 Task: Find out the meaning of "Underwriter" in the real estate glossary.
Action: Mouse moved to (555, 230)
Screenshot: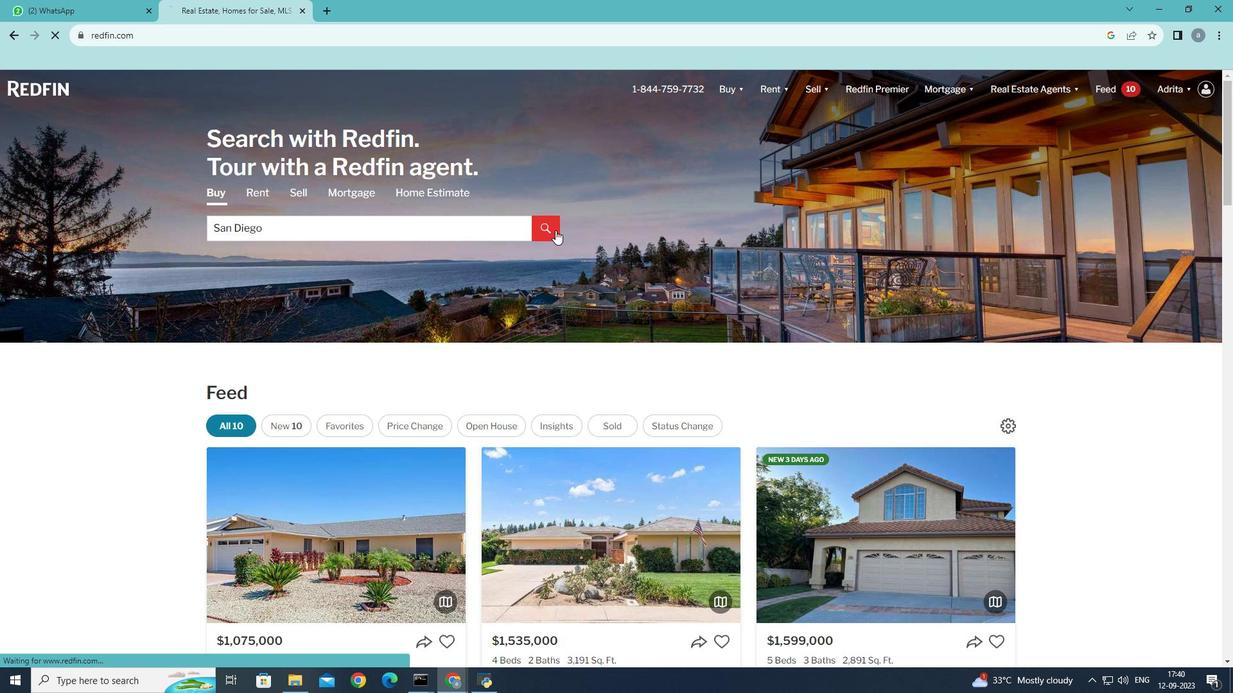 
Action: Mouse pressed left at (555, 230)
Screenshot: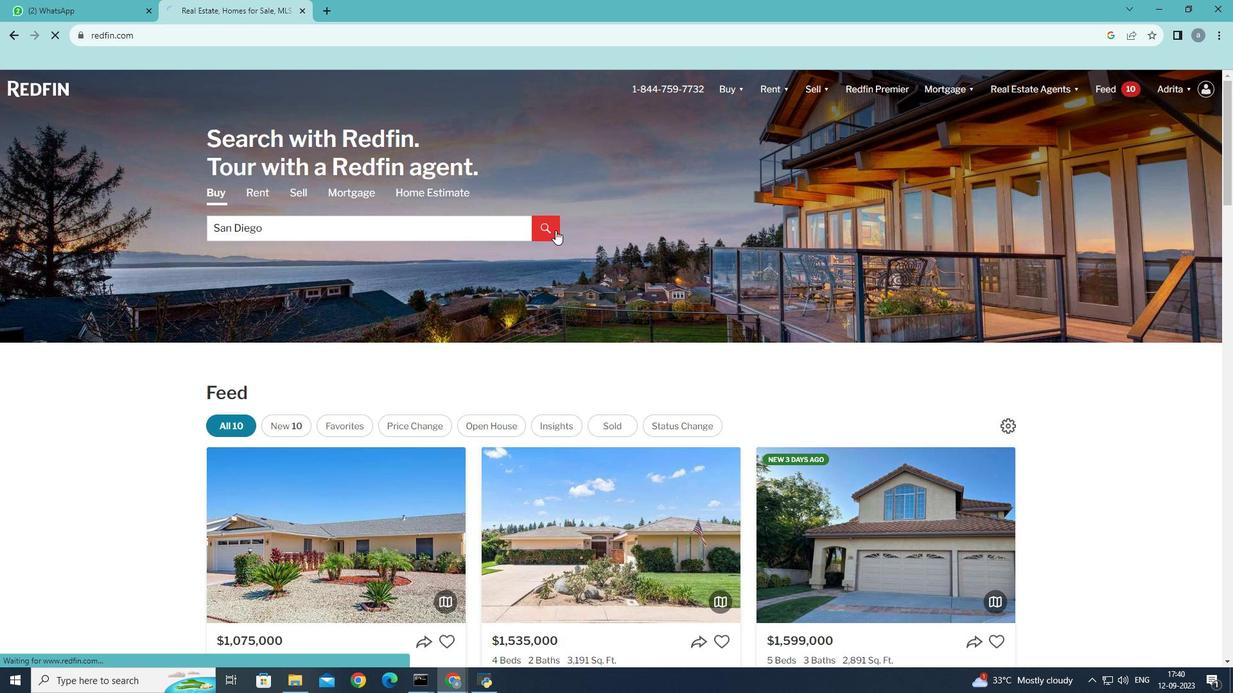 
Action: Mouse moved to (790, 182)
Screenshot: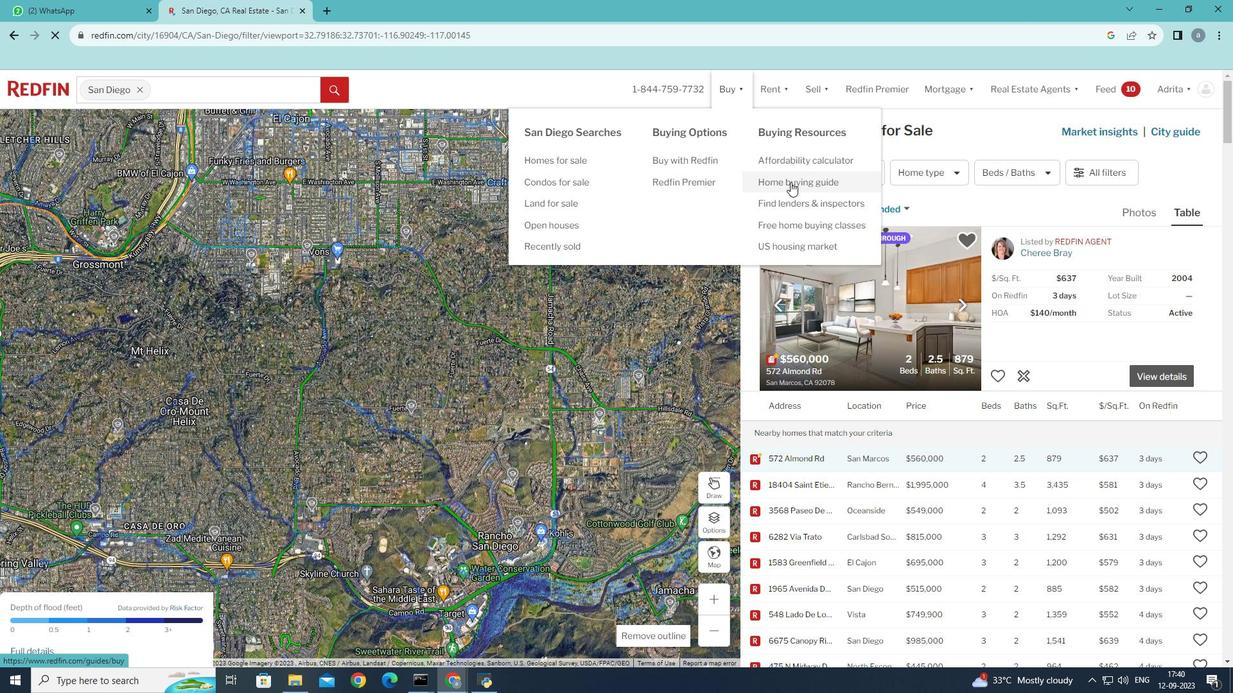 
Action: Mouse pressed left at (790, 182)
Screenshot: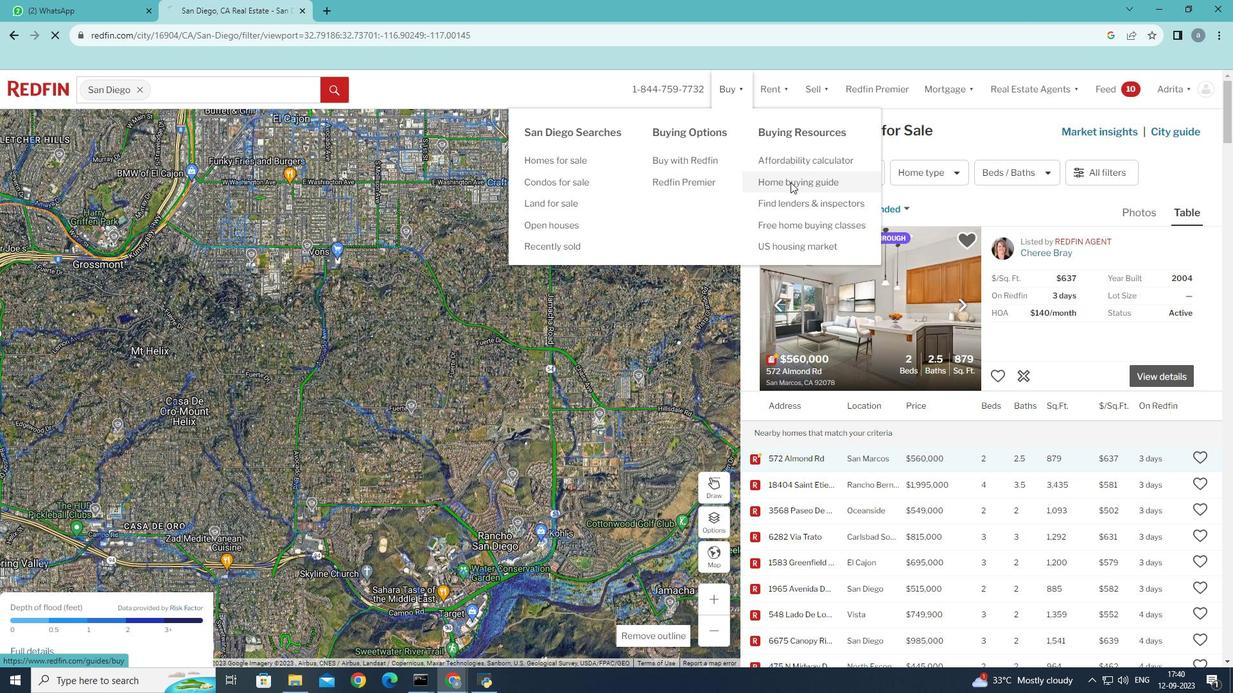 
Action: Mouse moved to (562, 289)
Screenshot: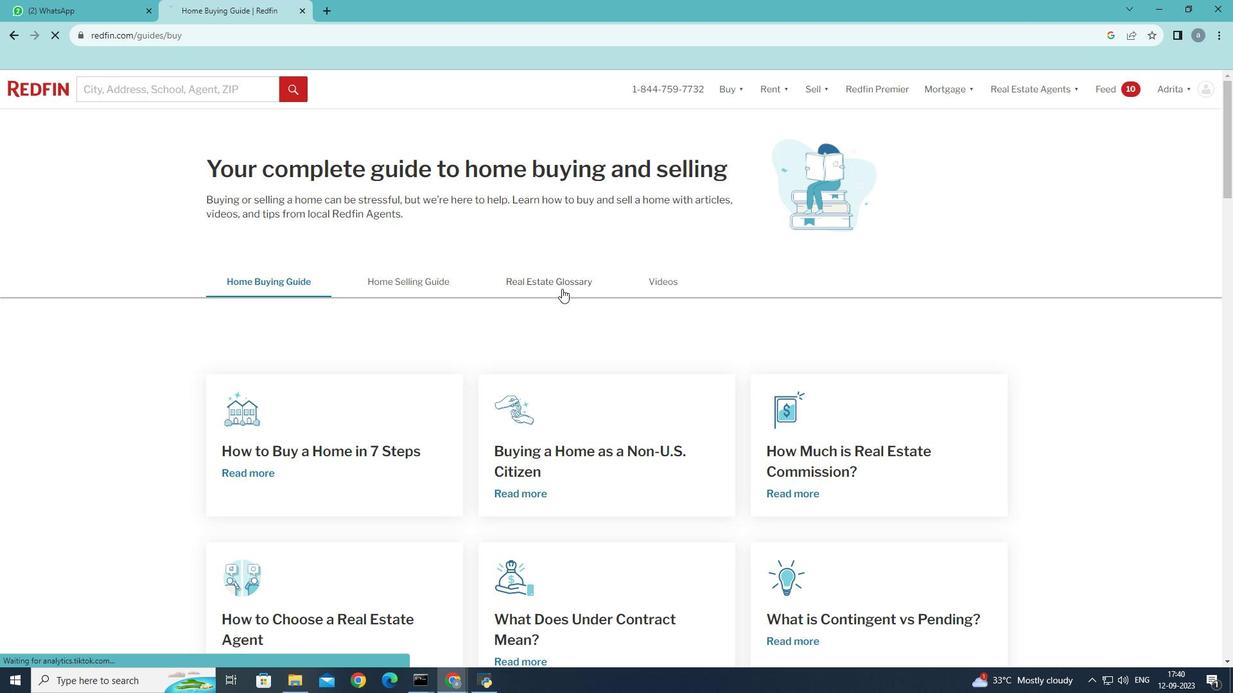 
Action: Mouse pressed left at (562, 289)
Screenshot: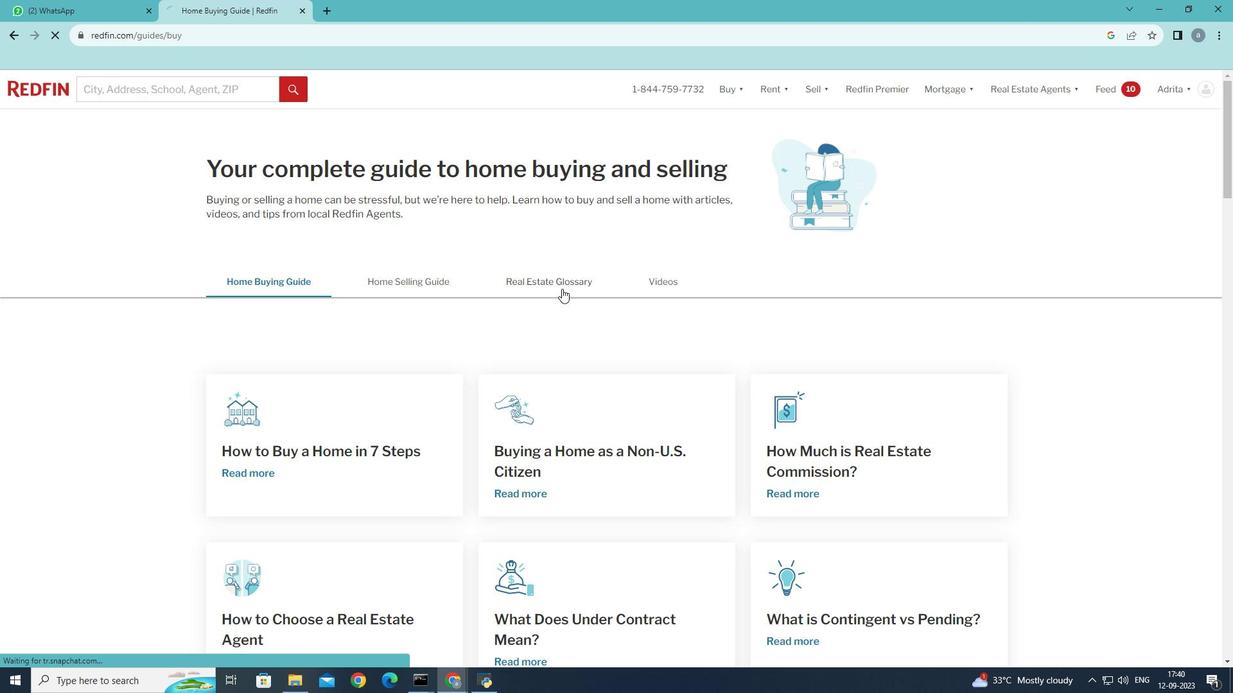 
Action: Mouse moved to (499, 591)
Screenshot: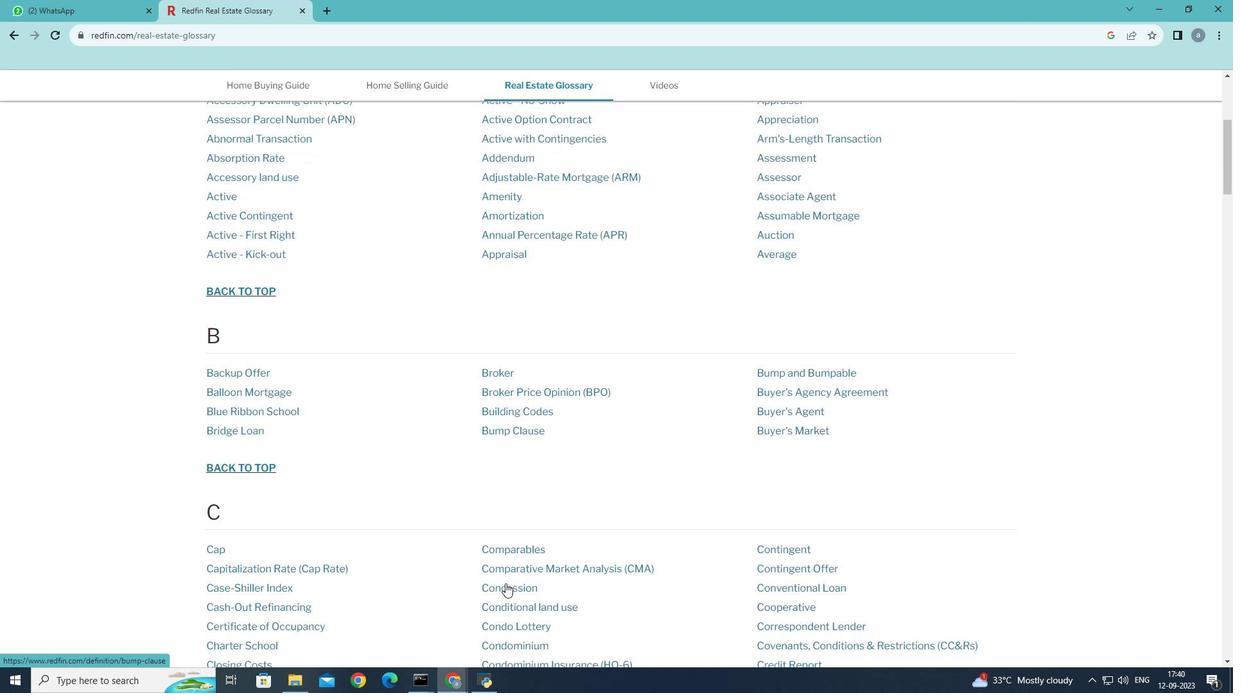 
Action: Mouse scrolled (499, 590) with delta (0, 0)
Screenshot: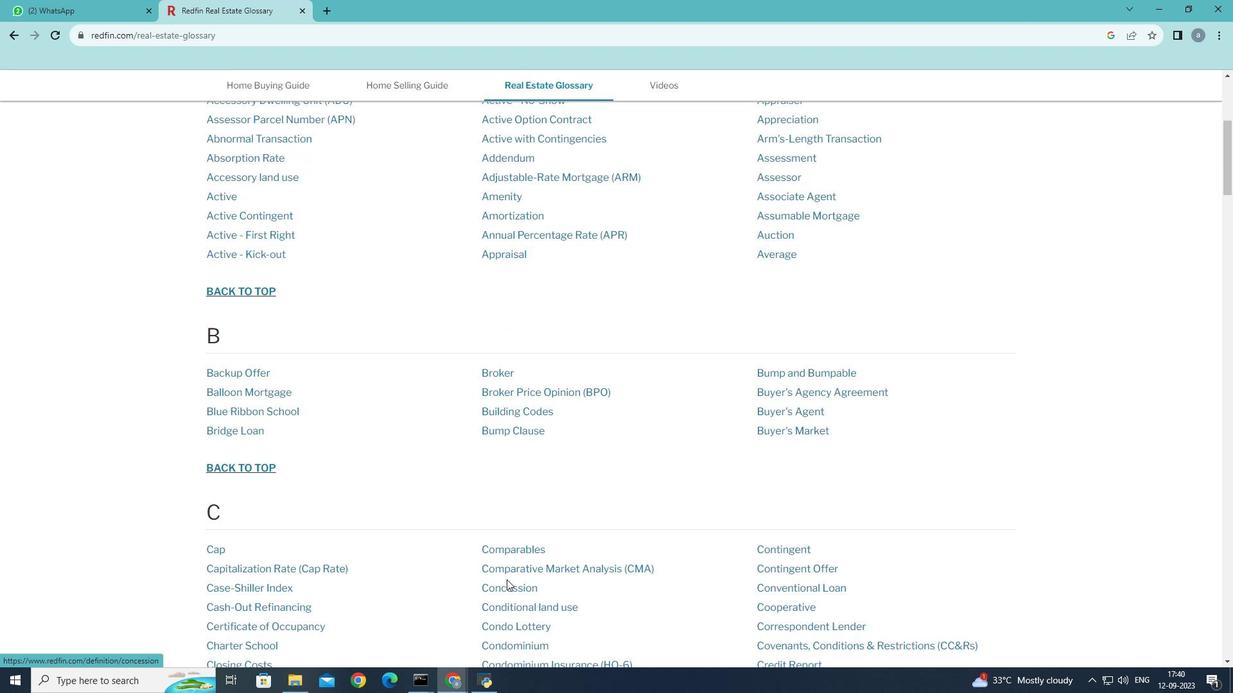 
Action: Mouse moved to (499, 591)
Screenshot: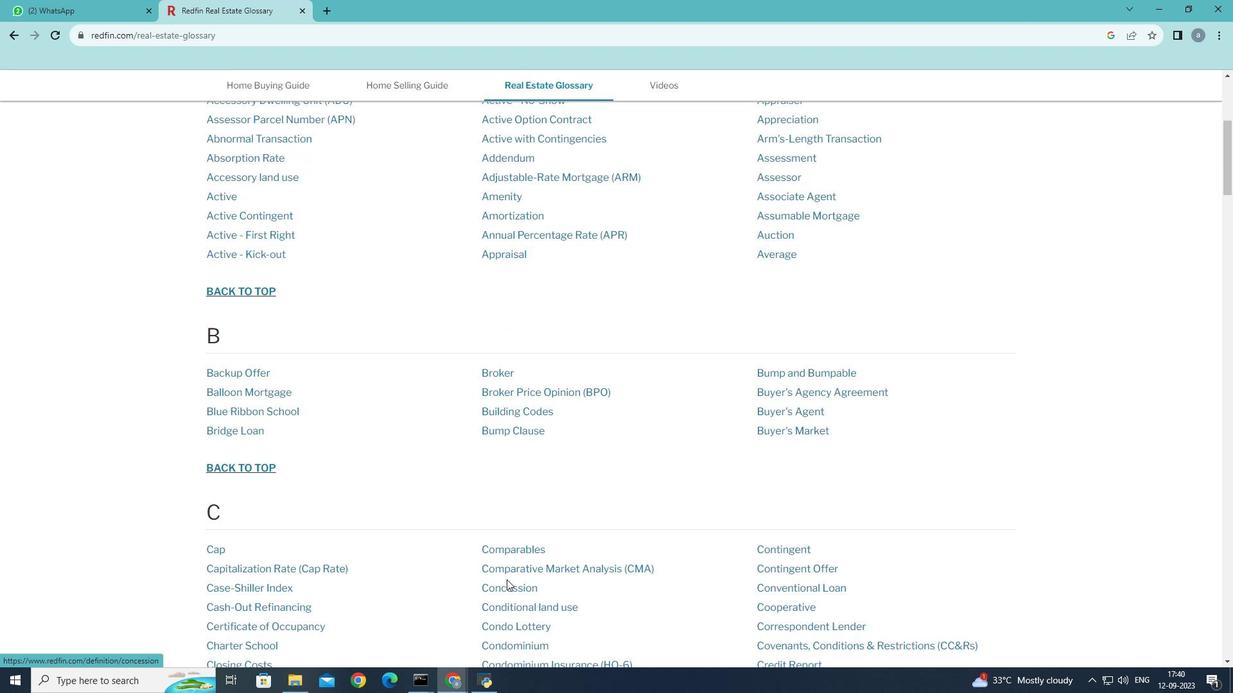 
Action: Mouse scrolled (499, 590) with delta (0, 0)
Screenshot: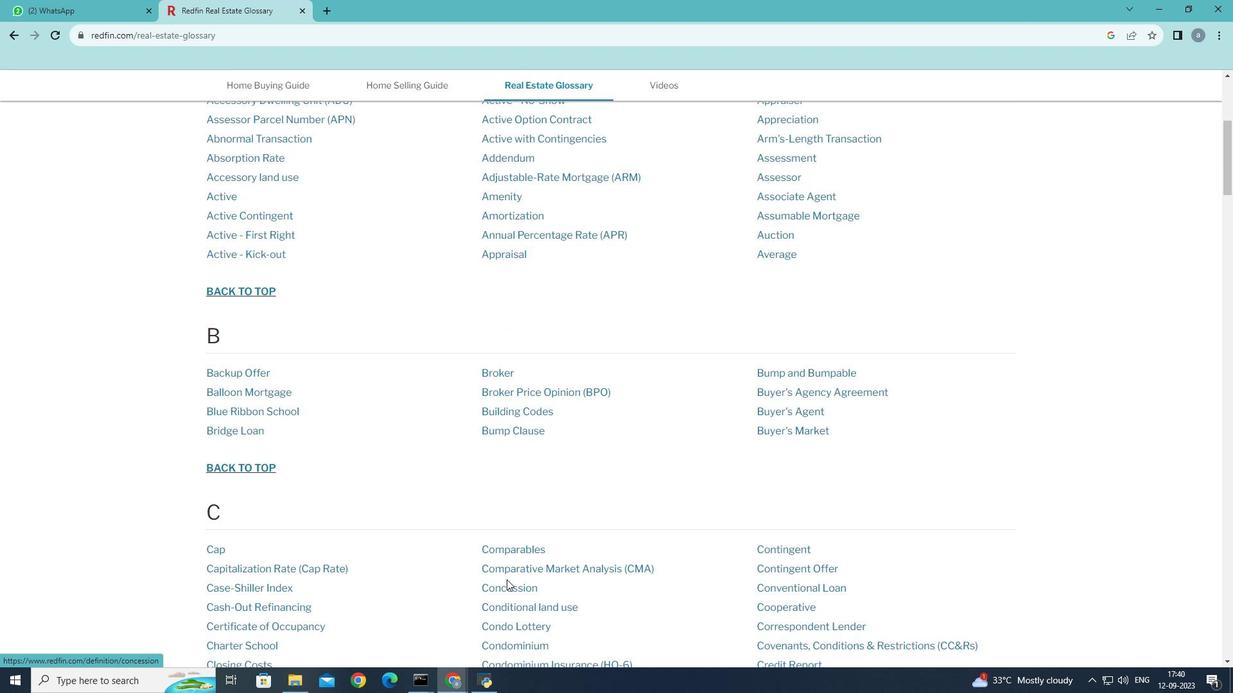 
Action: Mouse moved to (501, 590)
Screenshot: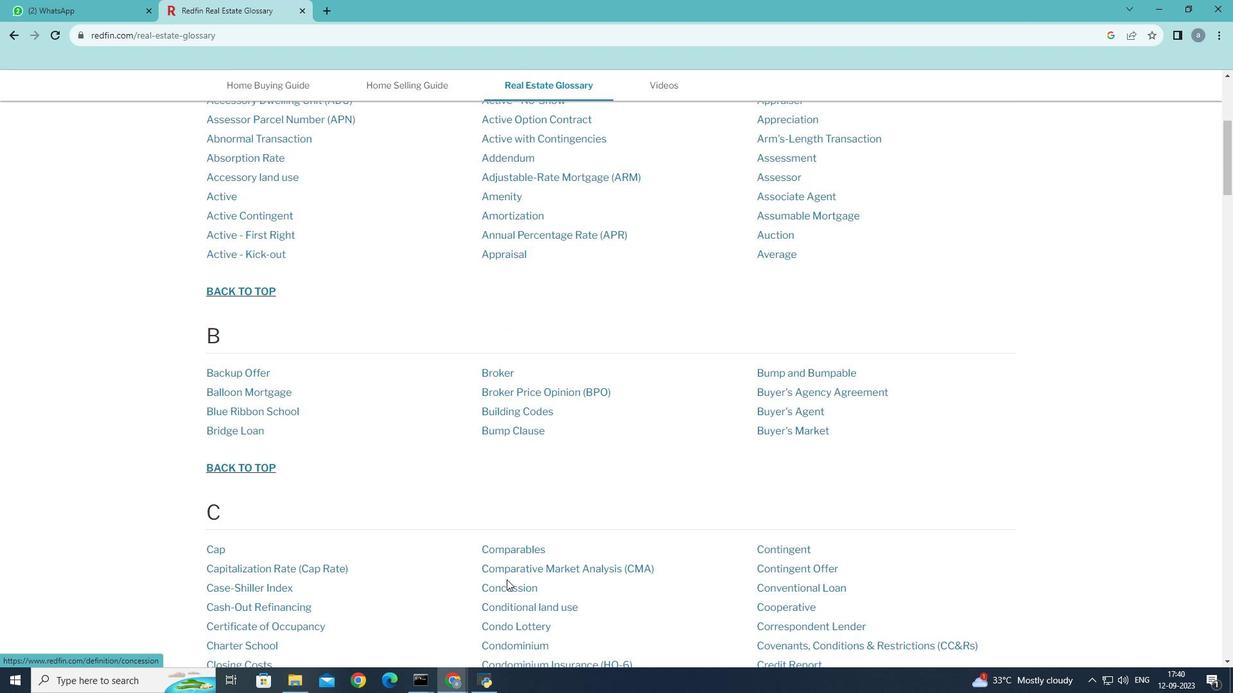 
Action: Mouse scrolled (501, 589) with delta (0, 0)
Screenshot: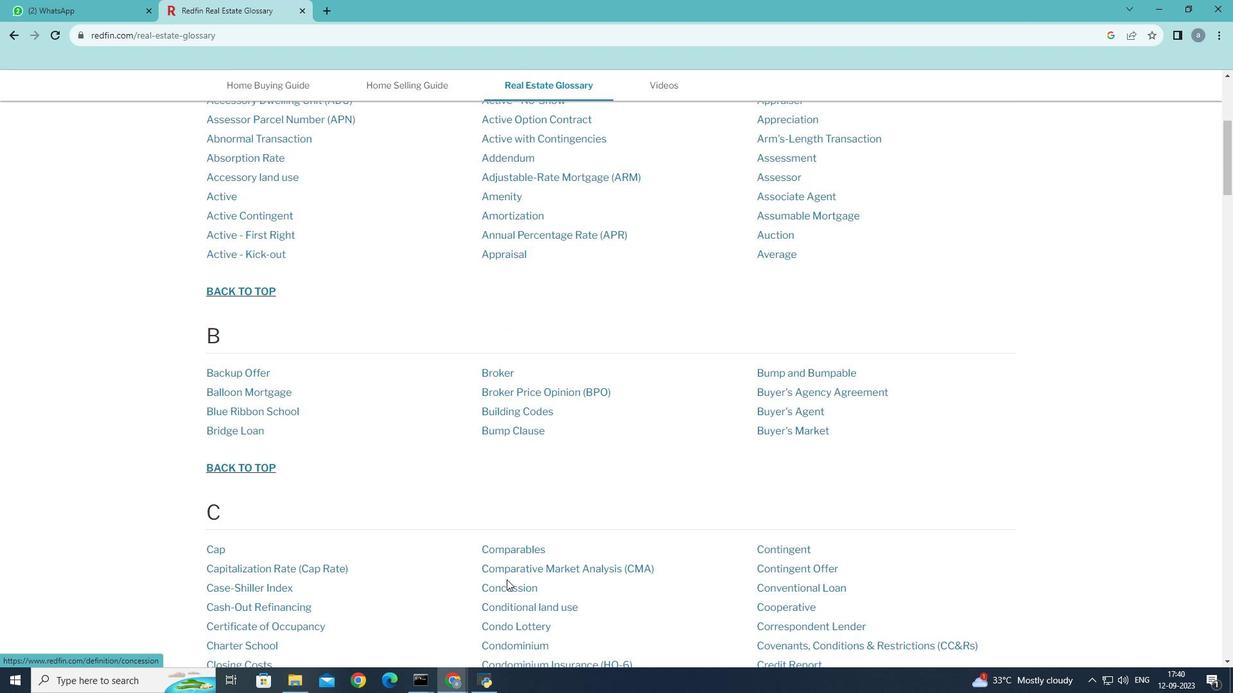 
Action: Mouse moved to (502, 589)
Screenshot: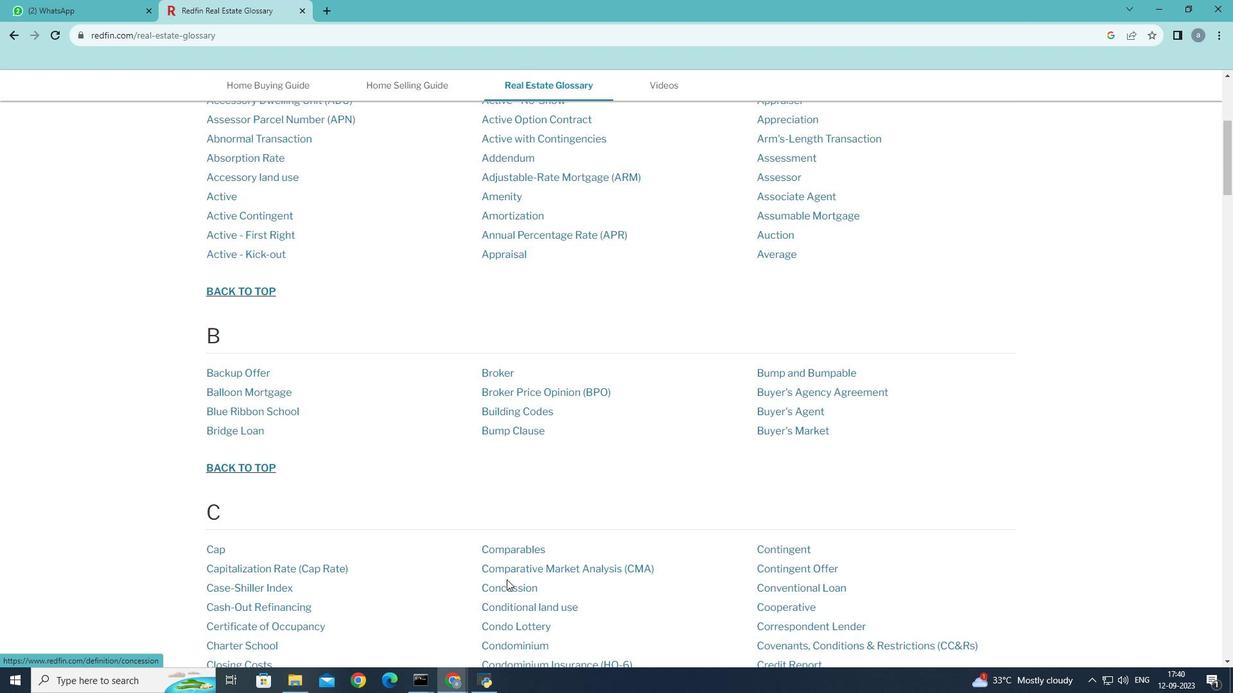 
Action: Mouse scrolled (502, 589) with delta (0, 0)
Screenshot: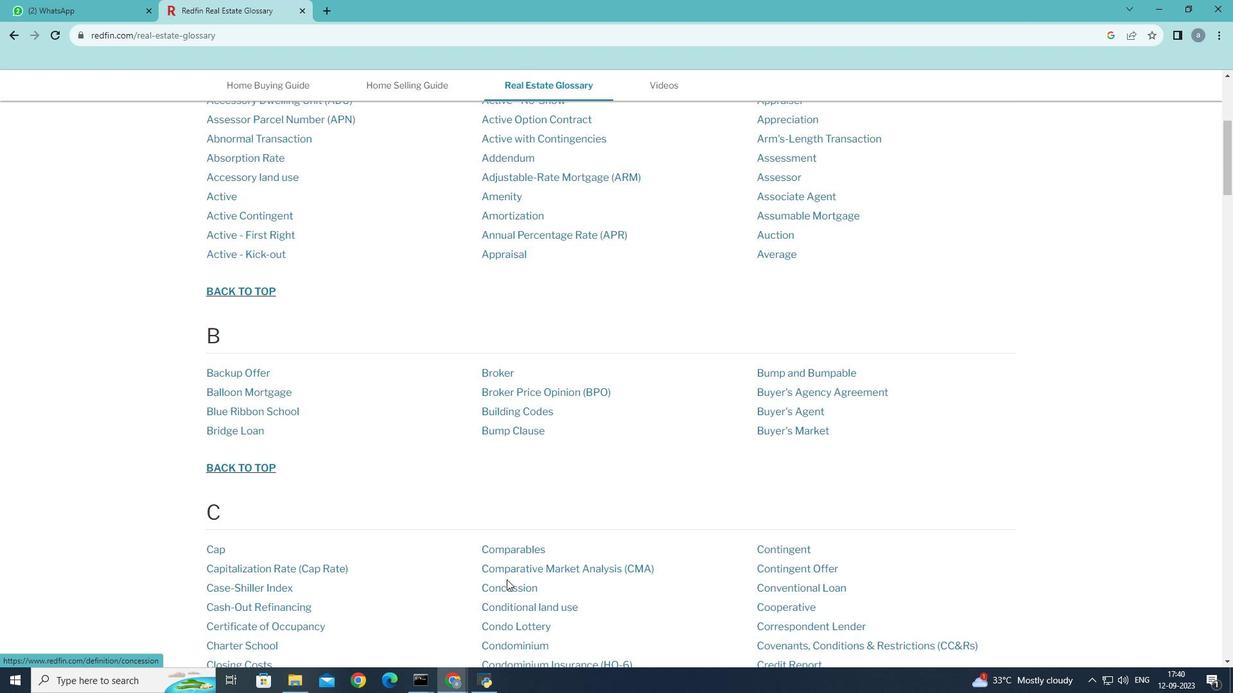 
Action: Mouse moved to (504, 586)
Screenshot: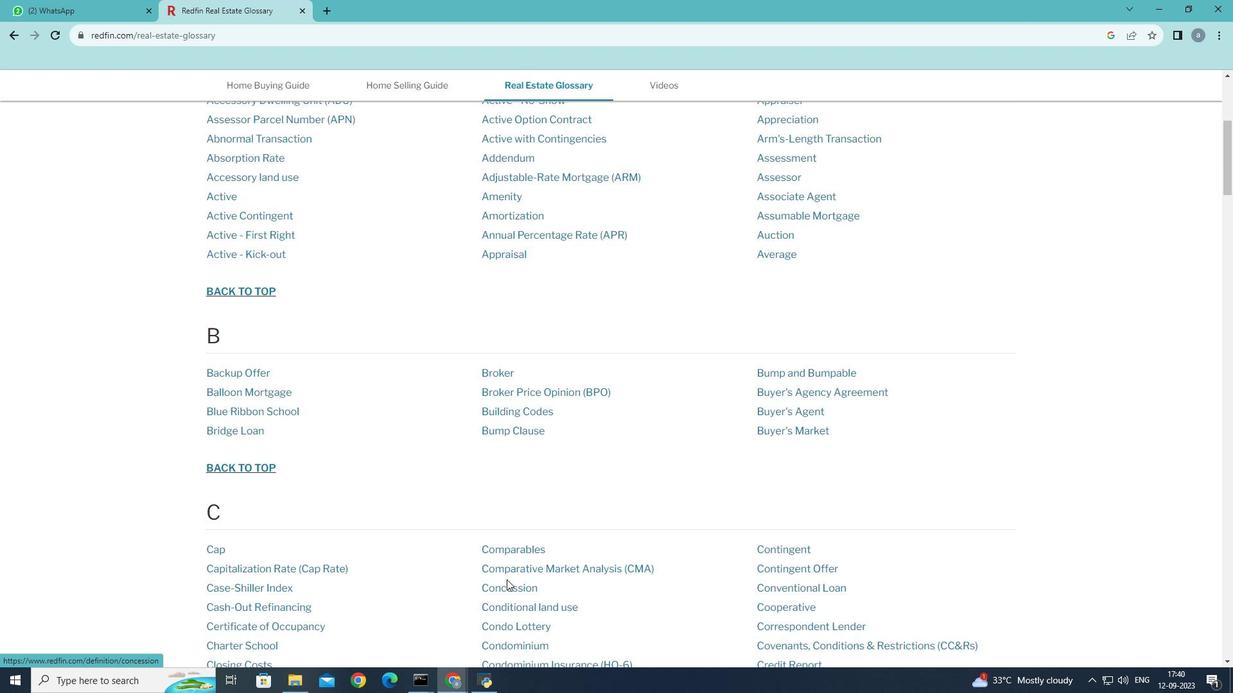 
Action: Mouse scrolled (504, 585) with delta (0, 0)
Screenshot: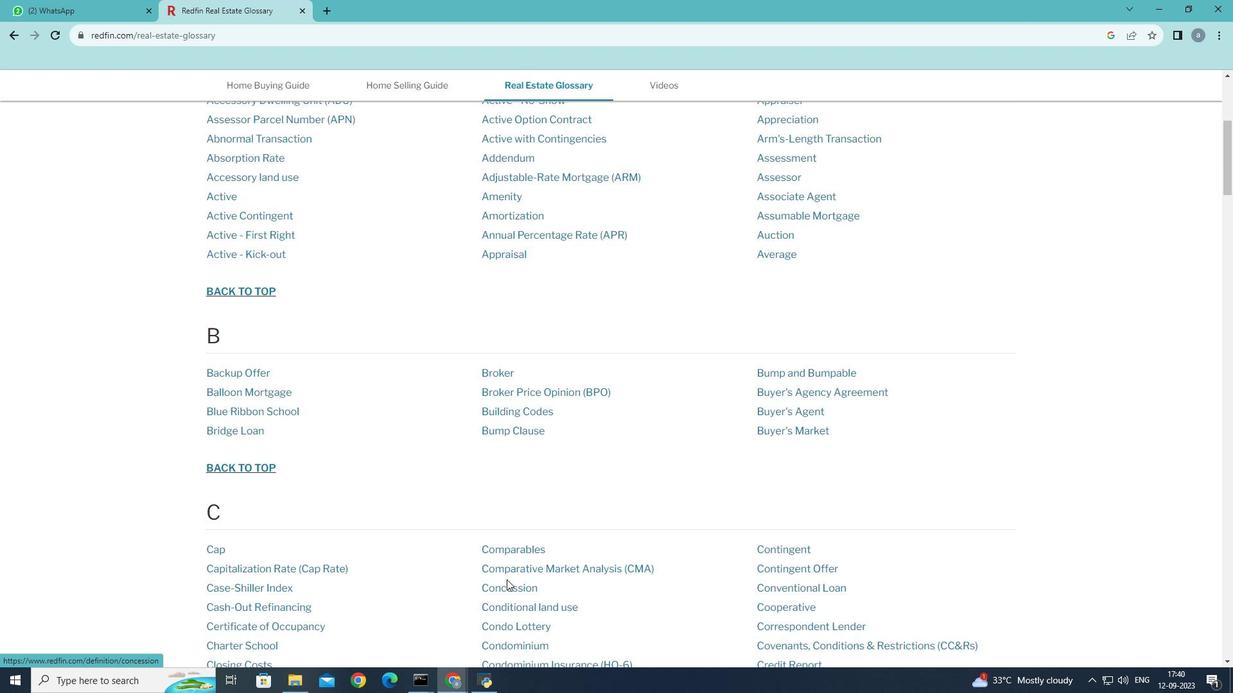 
Action: Mouse moved to (506, 580)
Screenshot: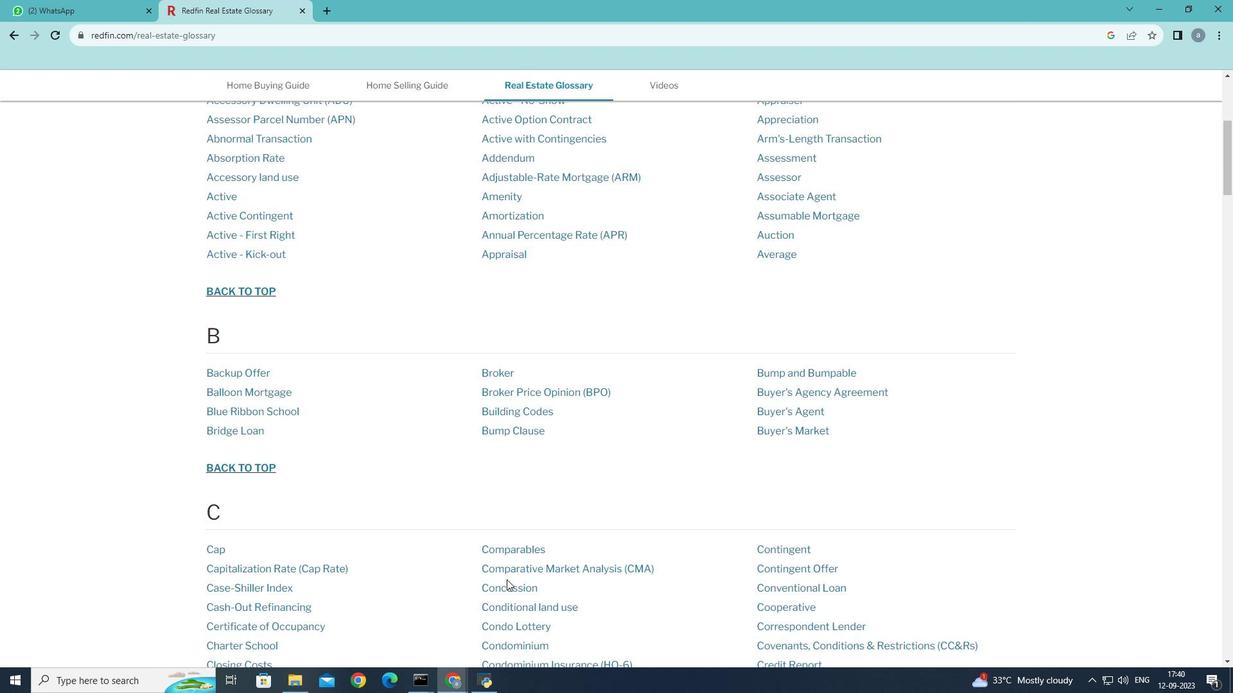 
Action: Mouse scrolled (506, 579) with delta (0, 0)
Screenshot: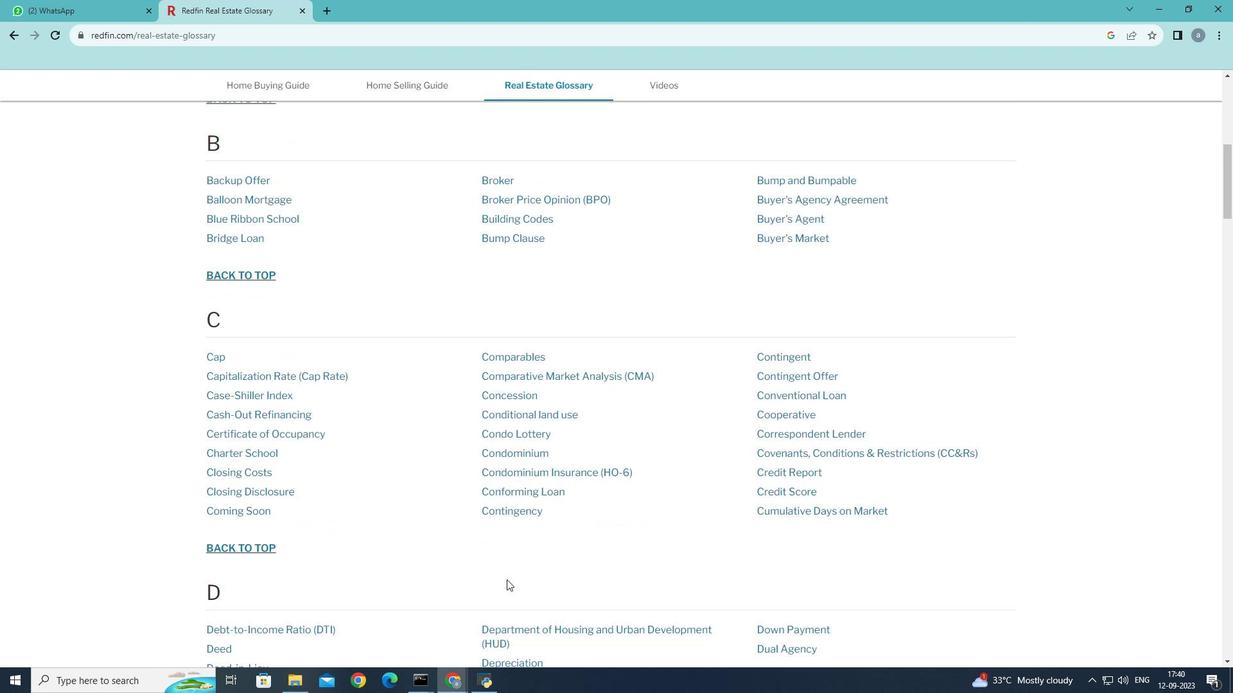
Action: Mouse scrolled (506, 579) with delta (0, 0)
Screenshot: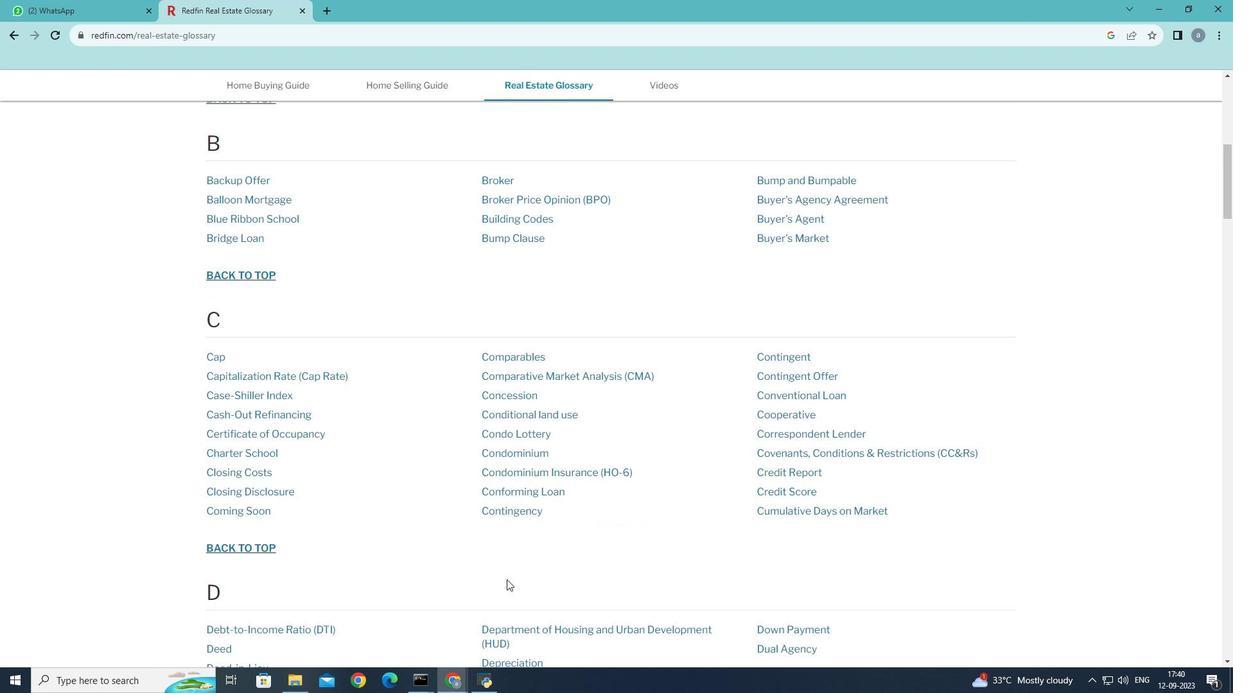 
Action: Mouse scrolled (506, 579) with delta (0, 0)
Screenshot: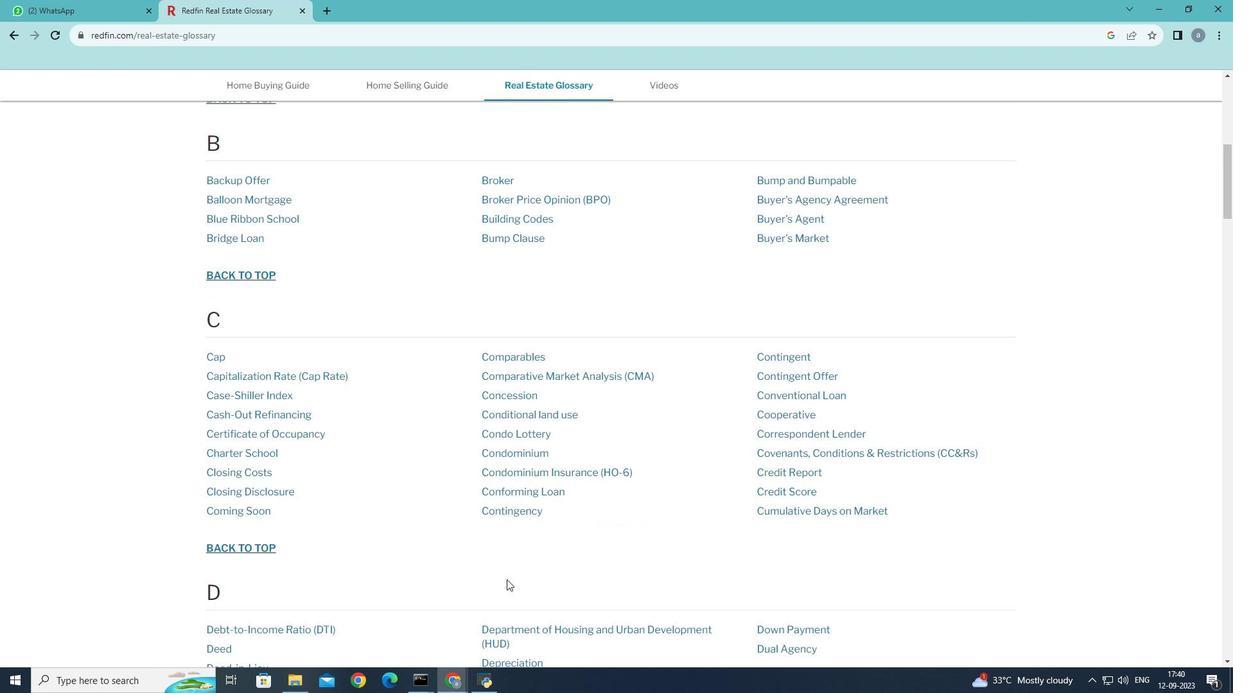 
Action: Mouse moved to (504, 578)
Screenshot: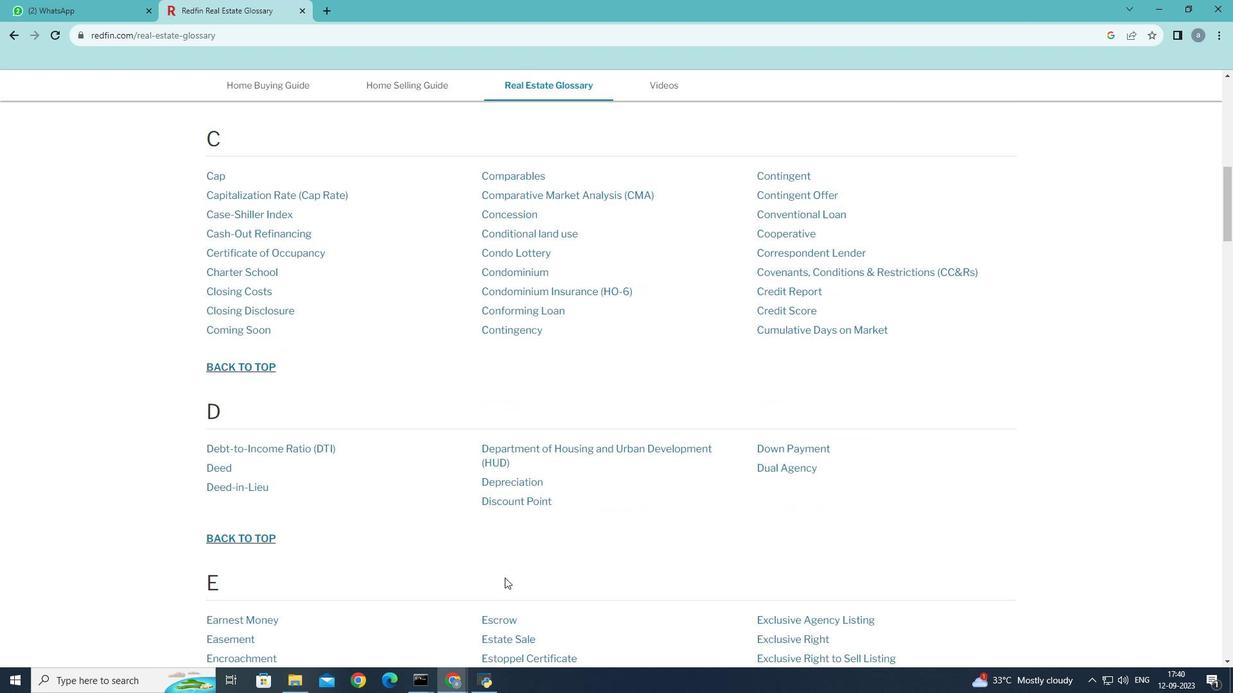 
Action: Mouse scrolled (504, 577) with delta (0, 0)
Screenshot: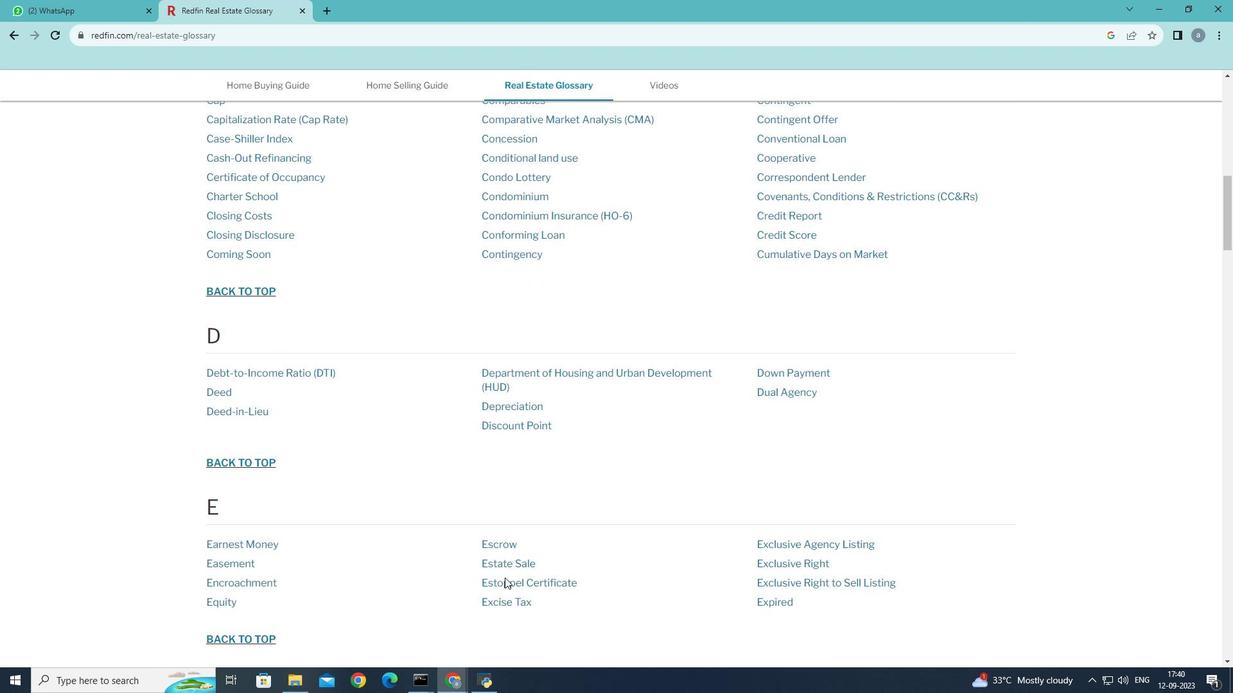 
Action: Mouse scrolled (504, 577) with delta (0, 0)
Screenshot: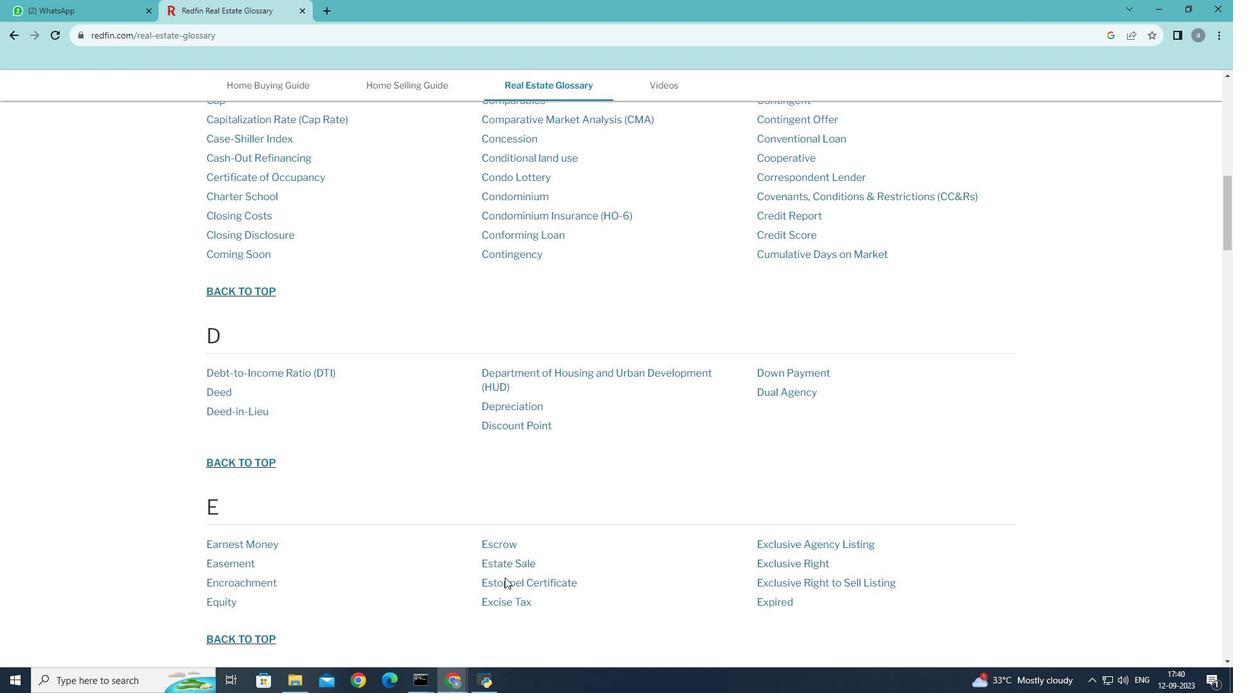 
Action: Mouse scrolled (504, 577) with delta (0, 0)
Screenshot: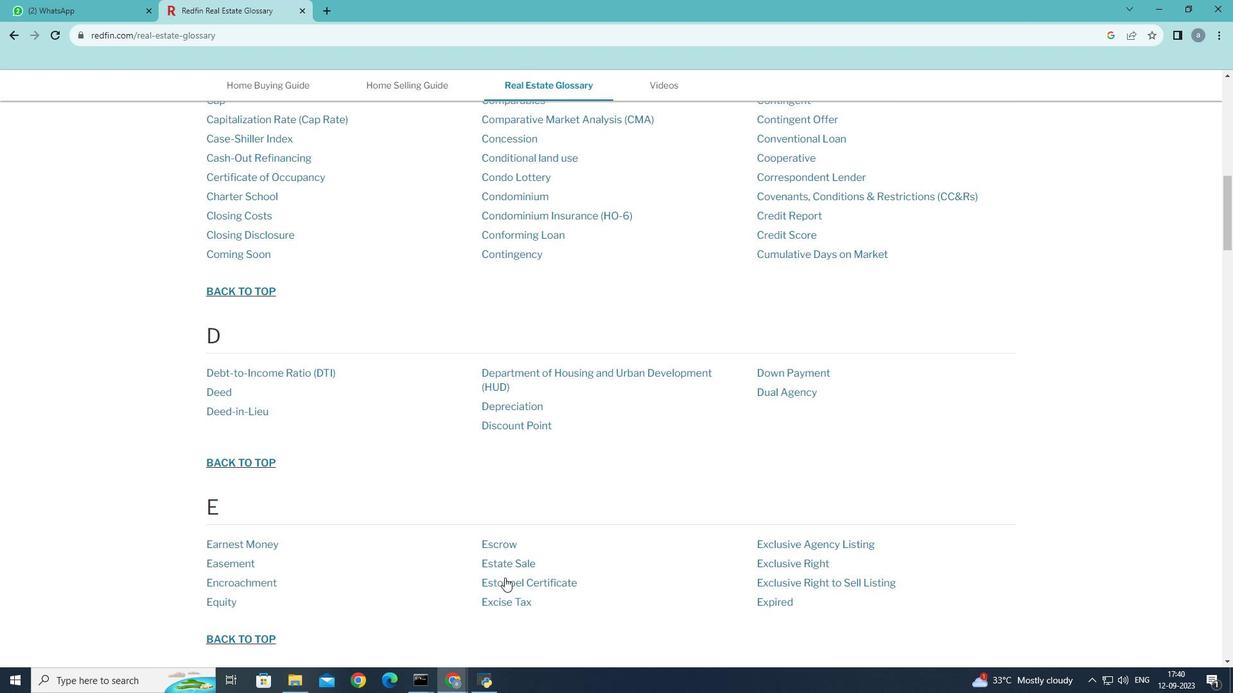
Action: Mouse scrolled (504, 577) with delta (0, 0)
Screenshot: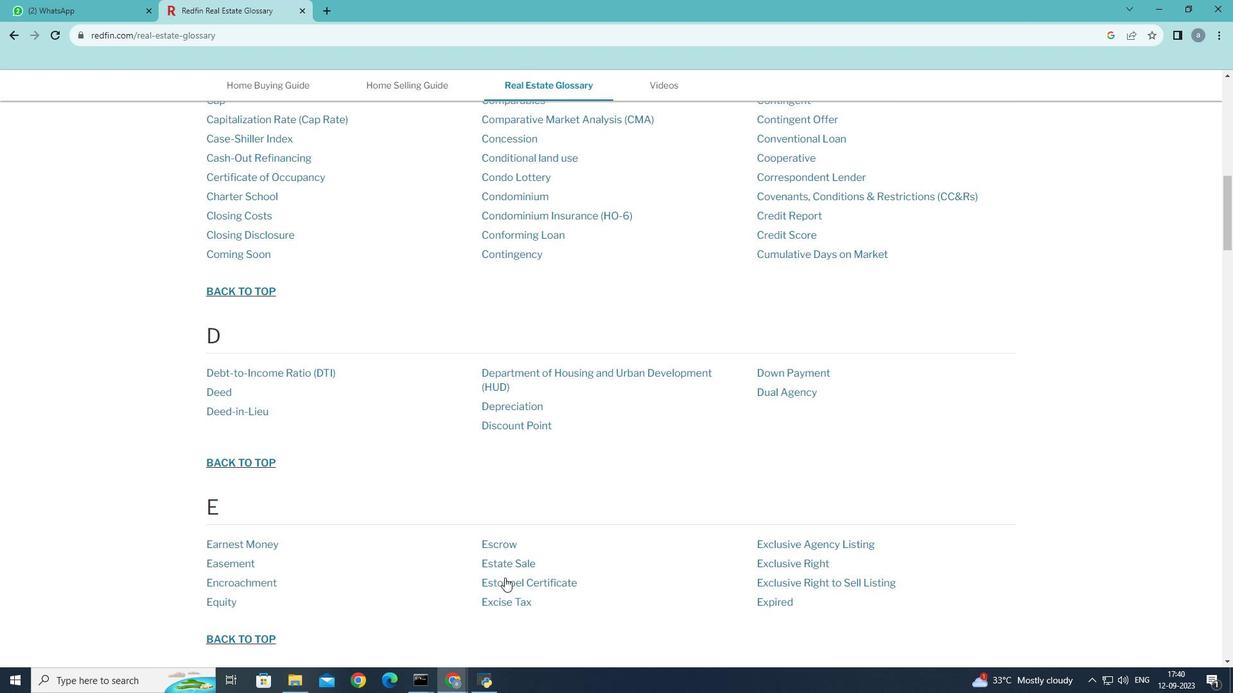
Action: Mouse scrolled (504, 577) with delta (0, 0)
Screenshot: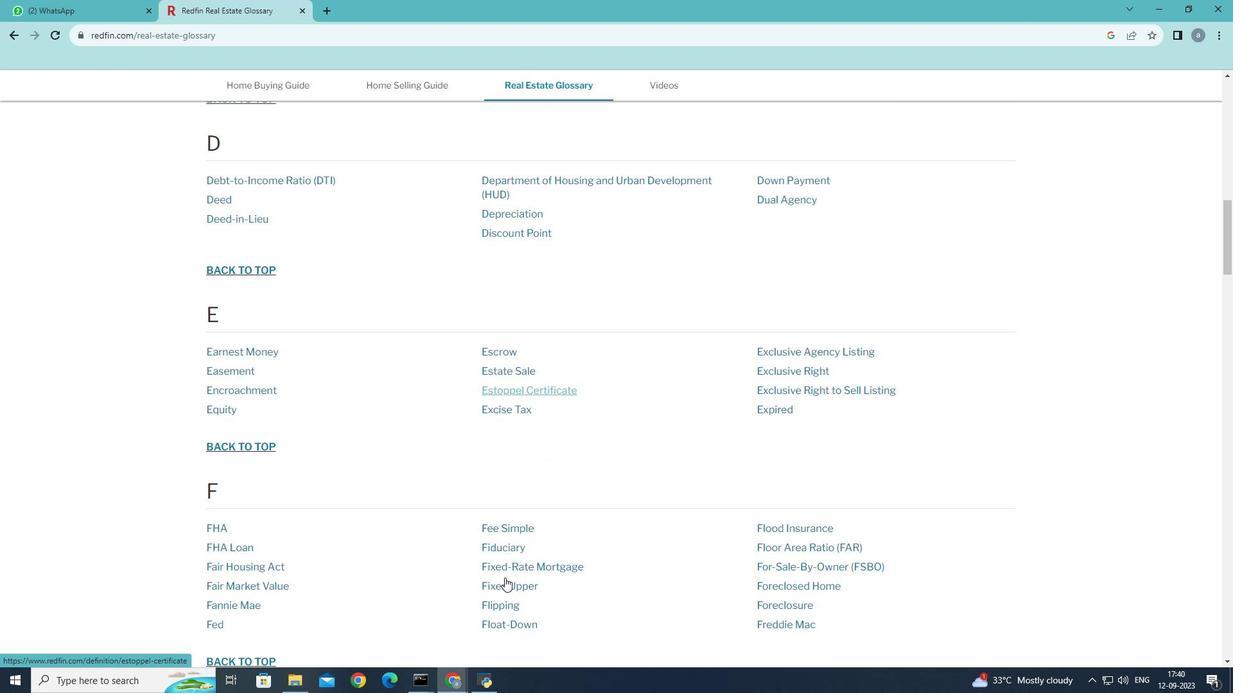 
Action: Mouse scrolled (504, 577) with delta (0, 0)
Screenshot: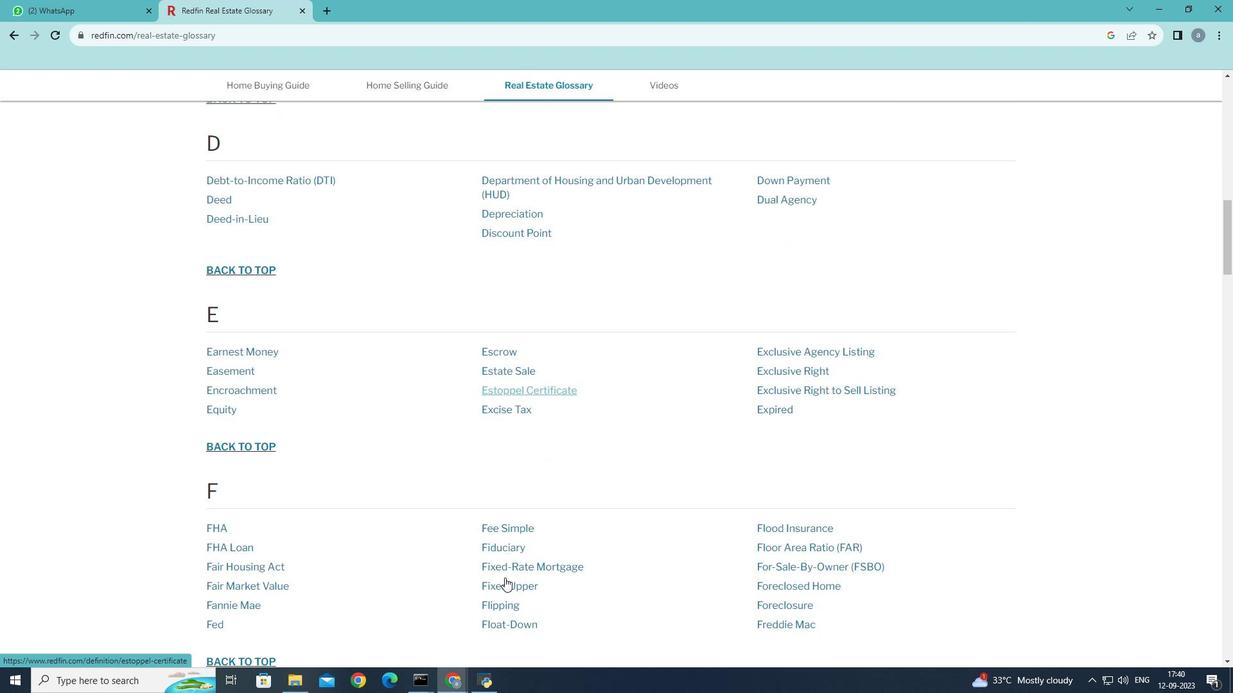 
Action: Mouse scrolled (504, 577) with delta (0, 0)
Screenshot: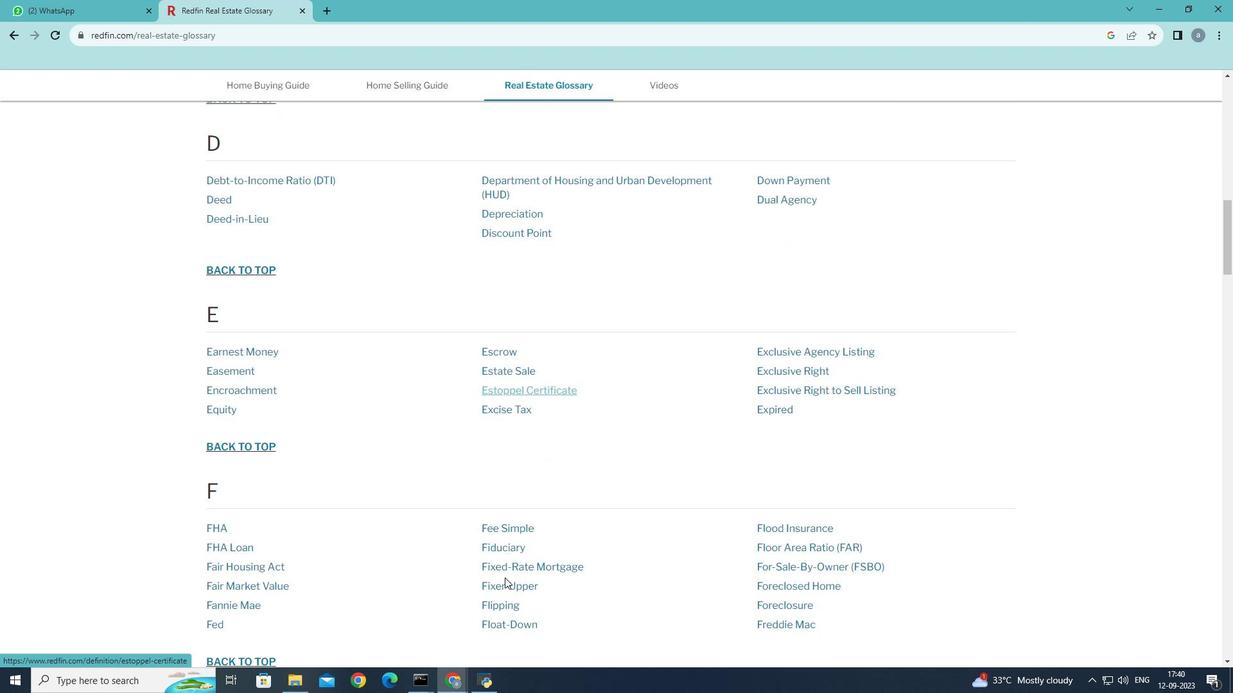 
Action: Mouse scrolled (504, 577) with delta (0, 0)
Screenshot: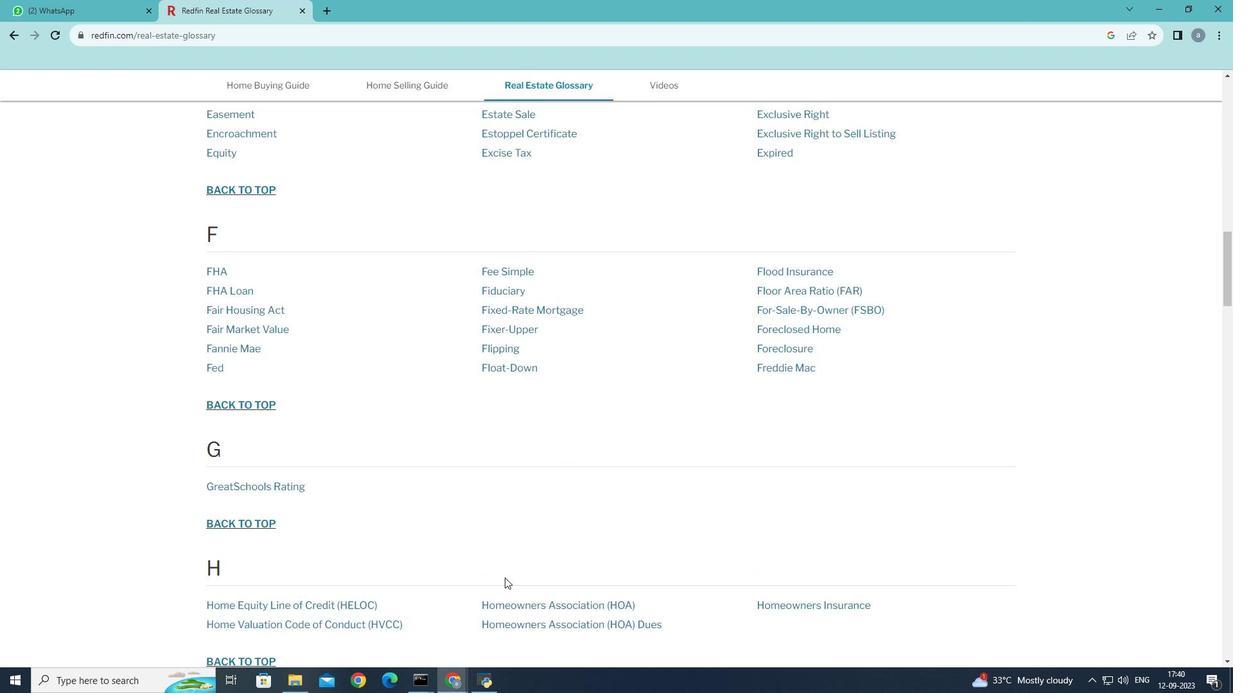 
Action: Mouse scrolled (504, 577) with delta (0, 0)
Screenshot: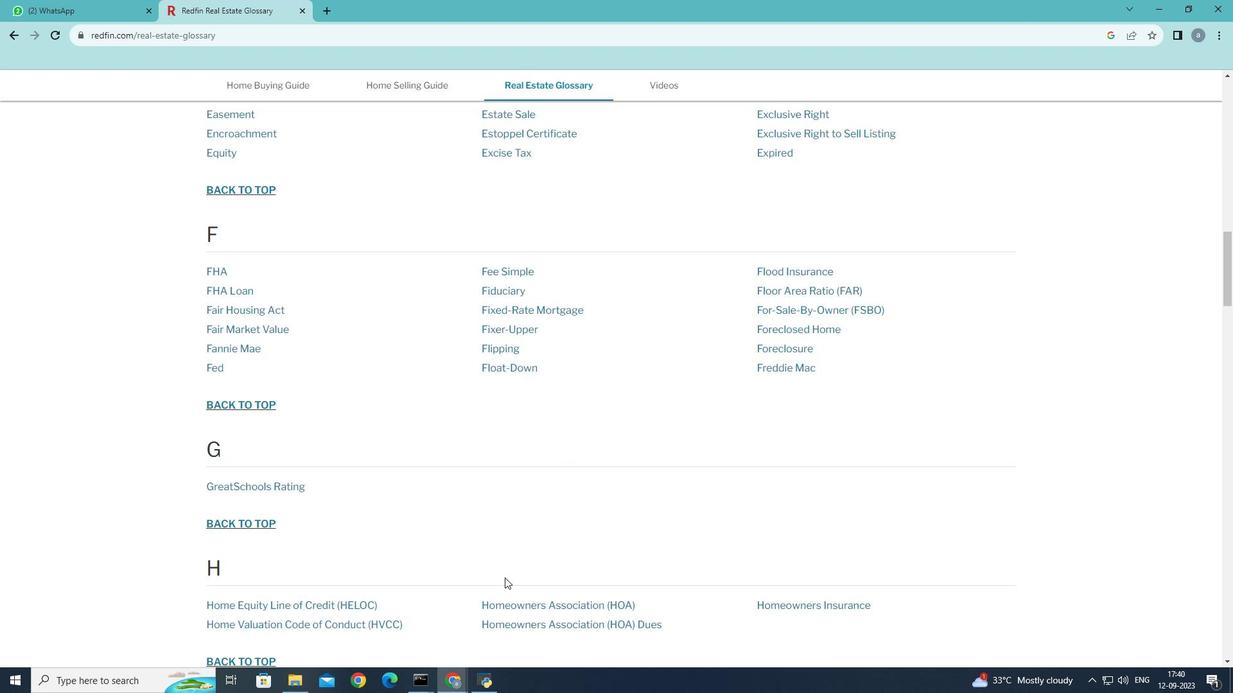 
Action: Mouse scrolled (504, 577) with delta (0, 0)
Screenshot: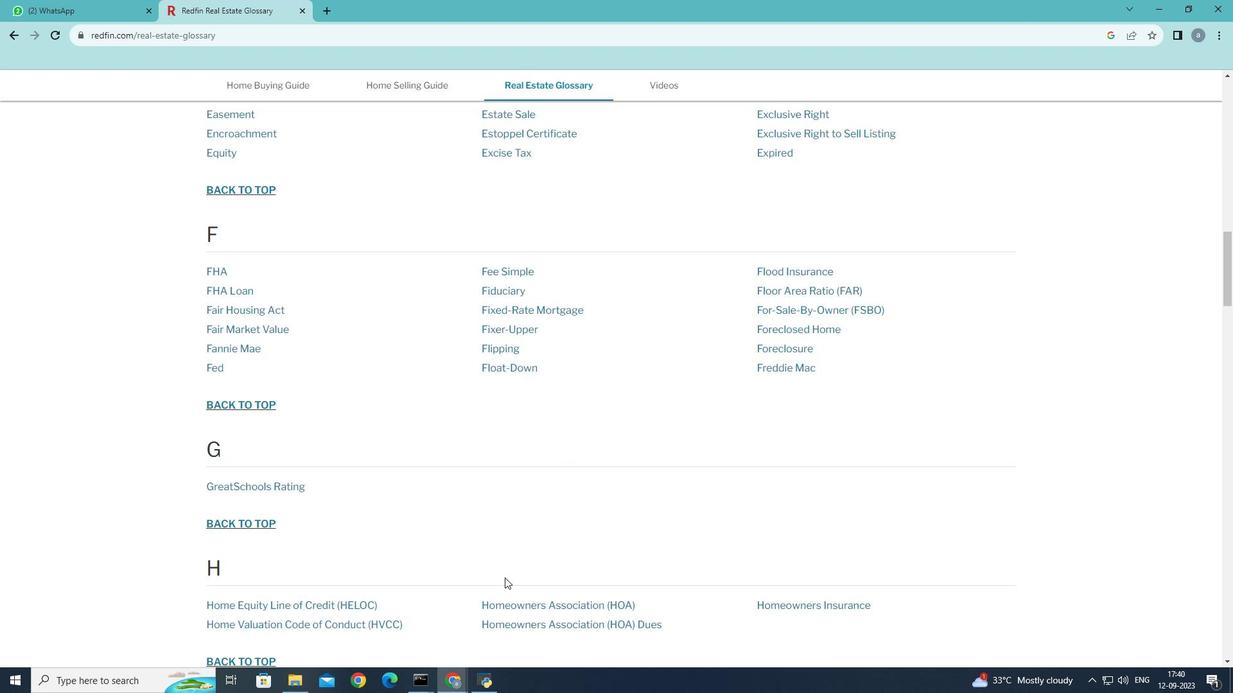 
Action: Mouse scrolled (504, 577) with delta (0, 0)
Screenshot: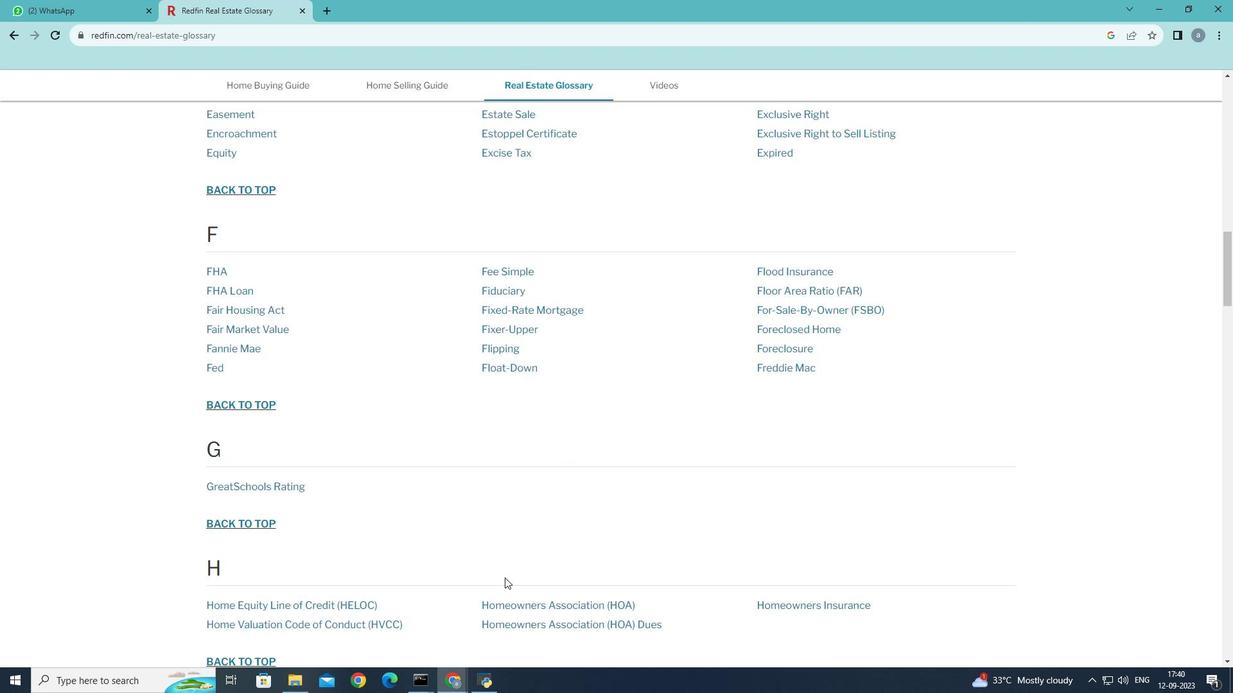 
Action: Mouse moved to (504, 566)
Screenshot: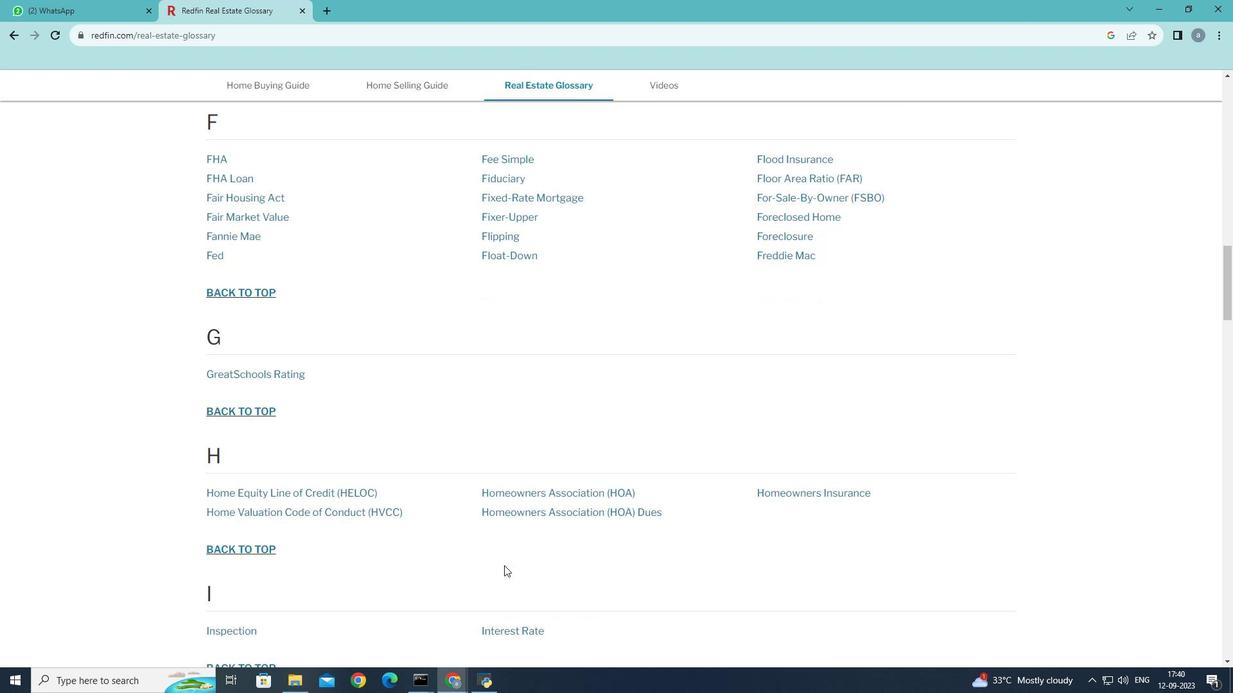 
Action: Mouse scrolled (504, 565) with delta (0, 0)
Screenshot: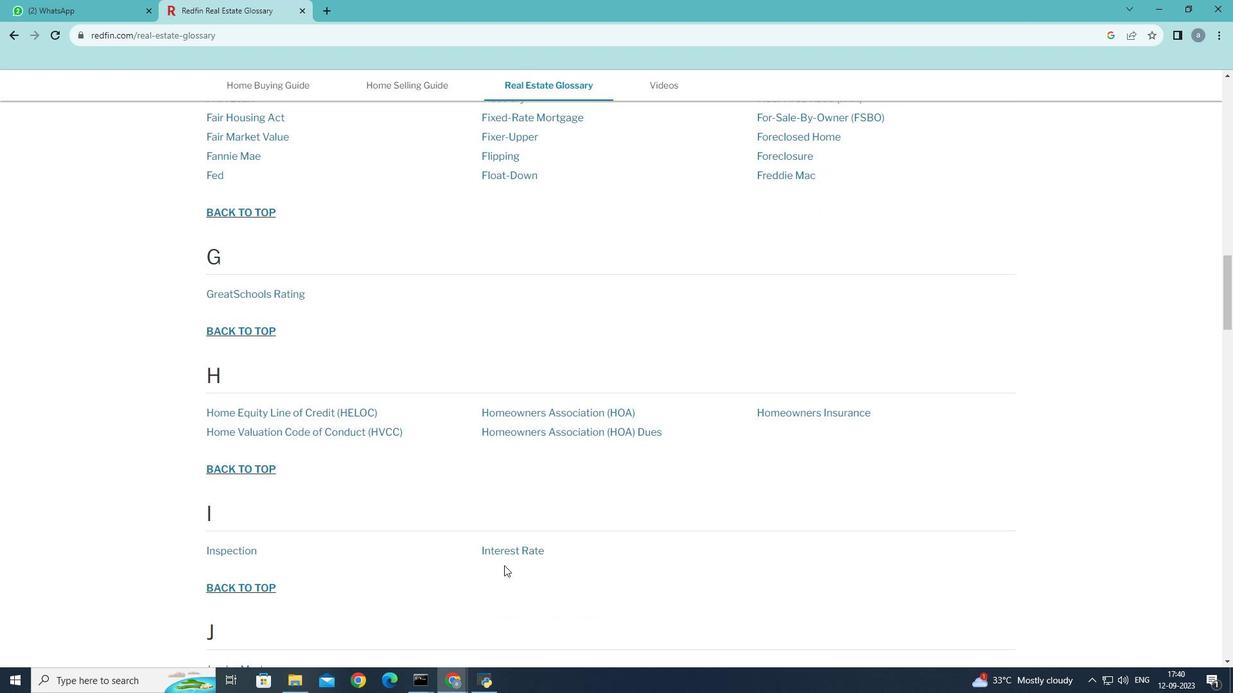 
Action: Mouse scrolled (504, 565) with delta (0, 0)
Screenshot: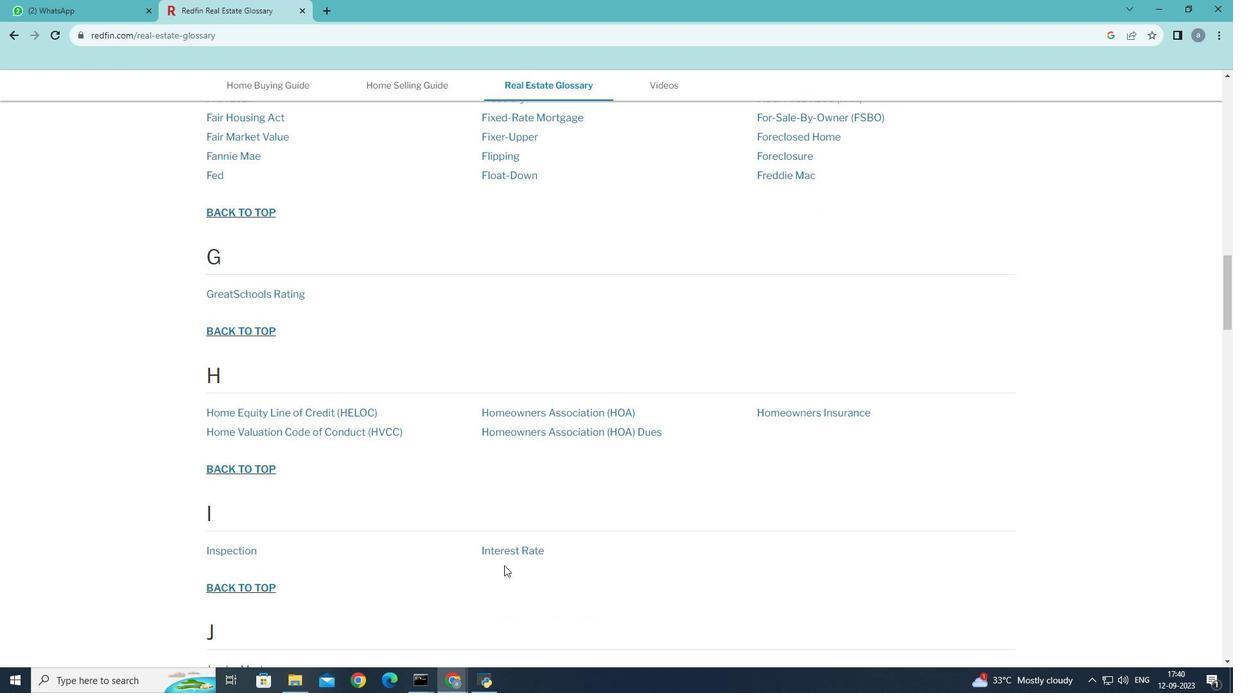 
Action: Mouse scrolled (504, 565) with delta (0, 0)
Screenshot: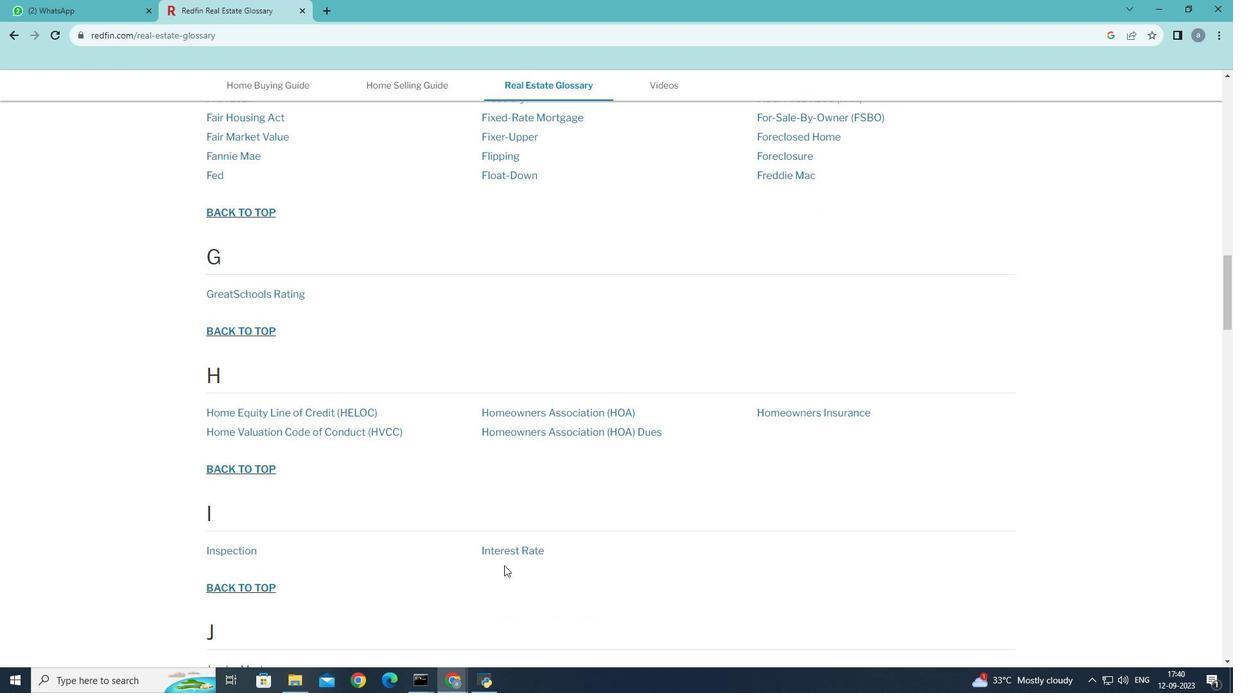 
Action: Mouse scrolled (504, 565) with delta (0, 0)
Screenshot: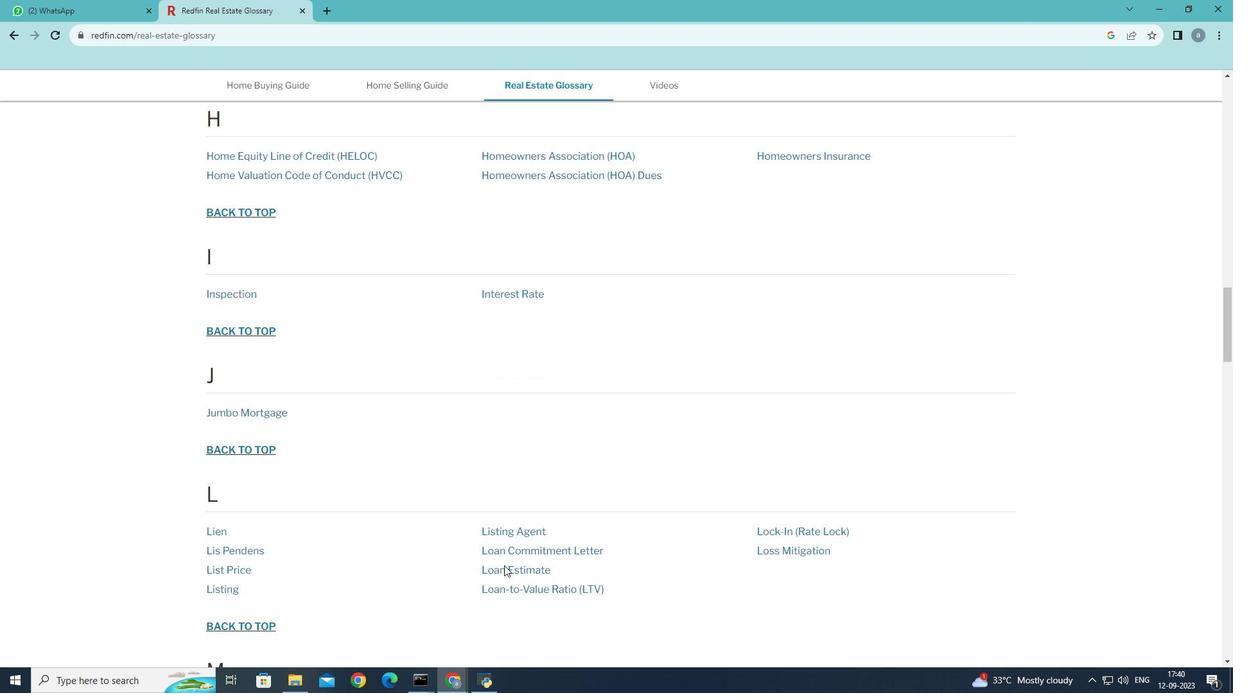 
Action: Mouse scrolled (504, 565) with delta (0, 0)
Screenshot: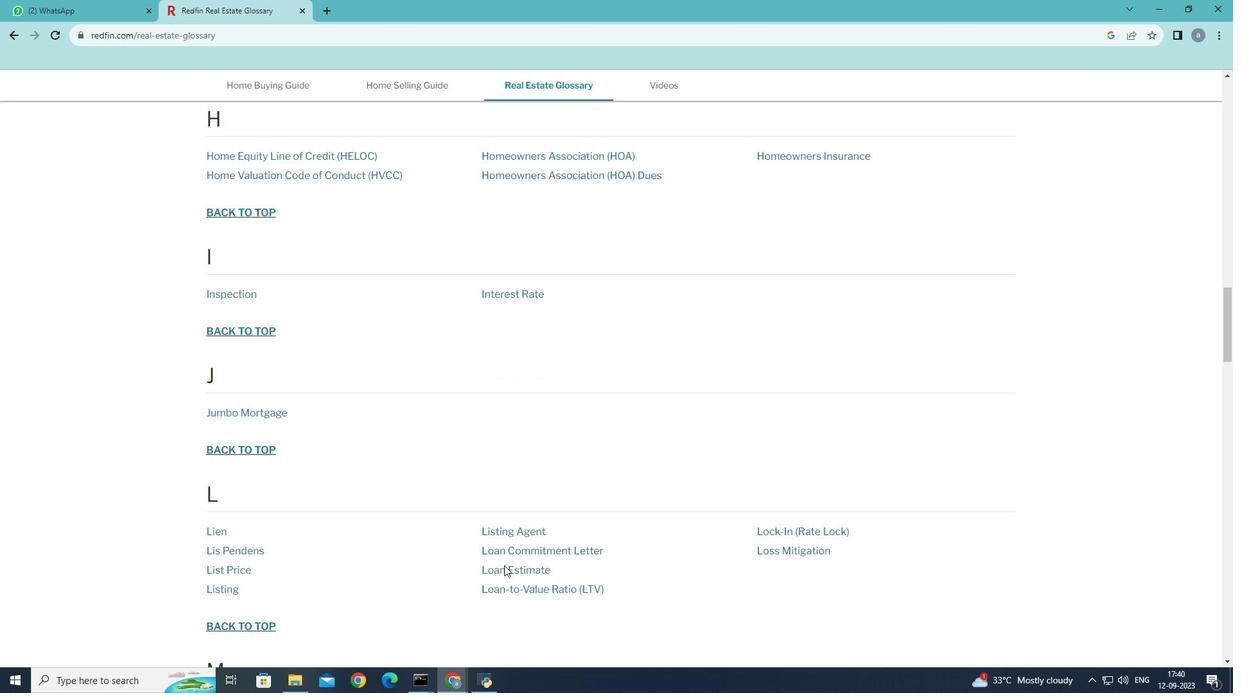 
Action: Mouse scrolled (504, 565) with delta (0, 0)
Screenshot: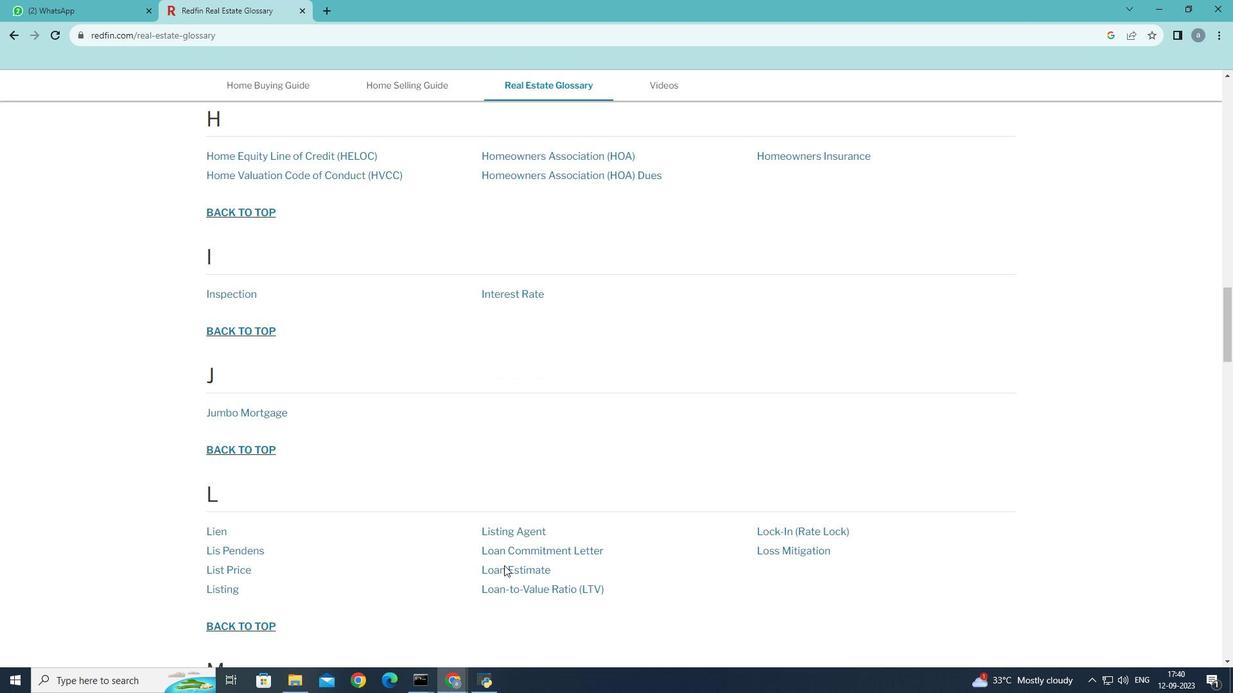 
Action: Mouse scrolled (504, 565) with delta (0, 0)
Screenshot: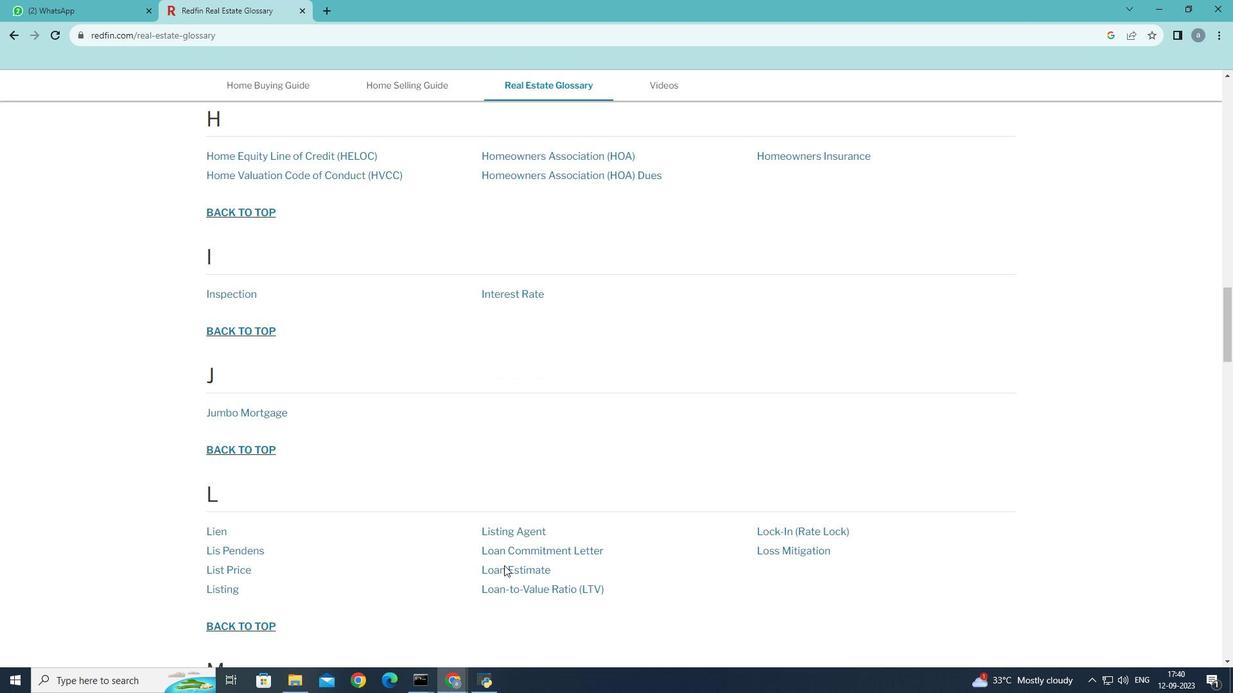
Action: Mouse scrolled (504, 565) with delta (0, 0)
Screenshot: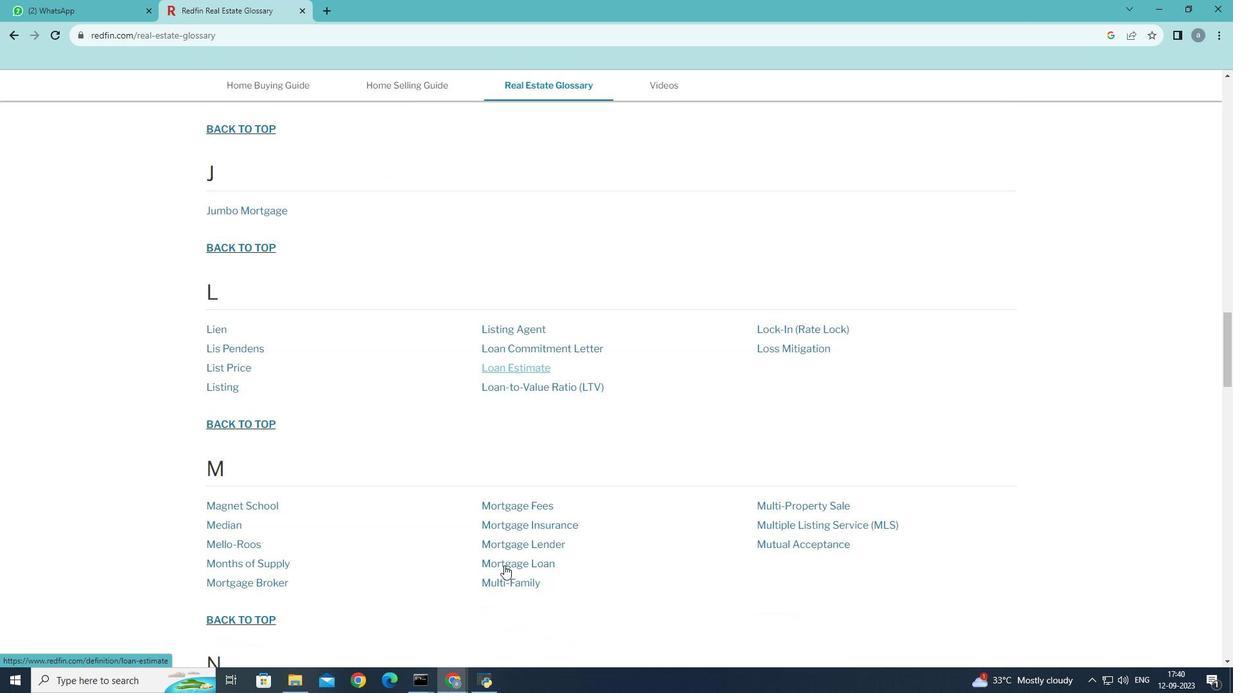 
Action: Mouse scrolled (504, 565) with delta (0, 0)
Screenshot: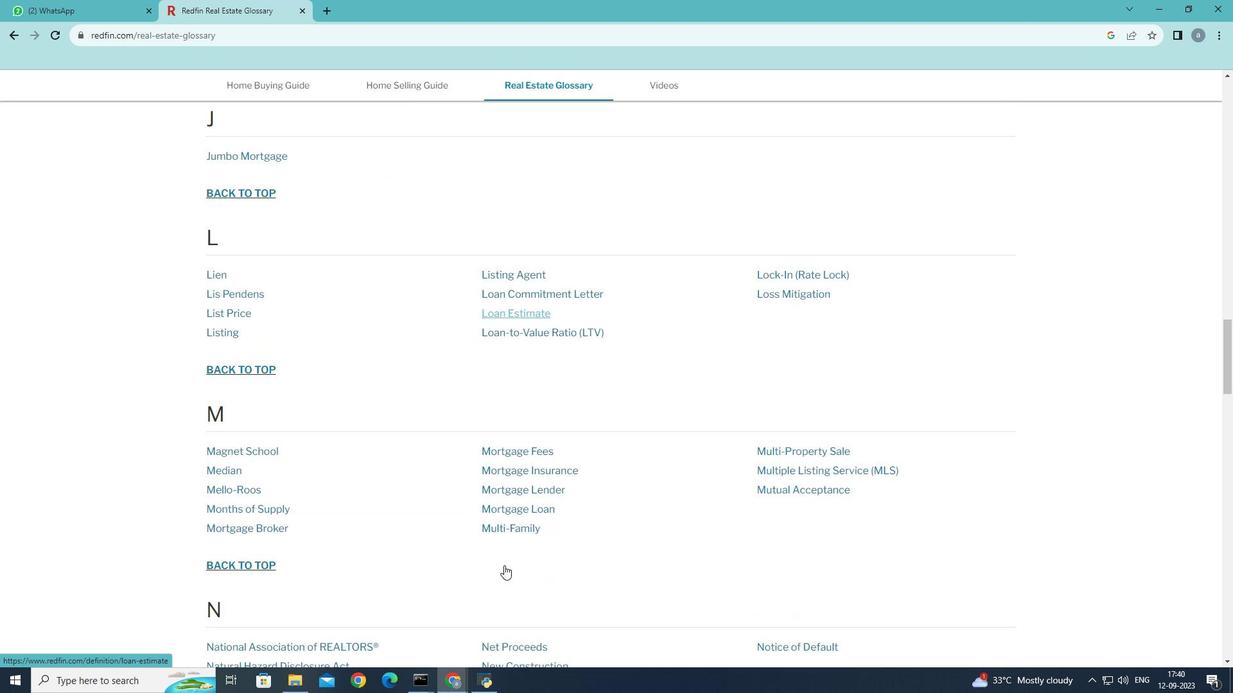 
Action: Mouse scrolled (504, 565) with delta (0, 0)
Screenshot: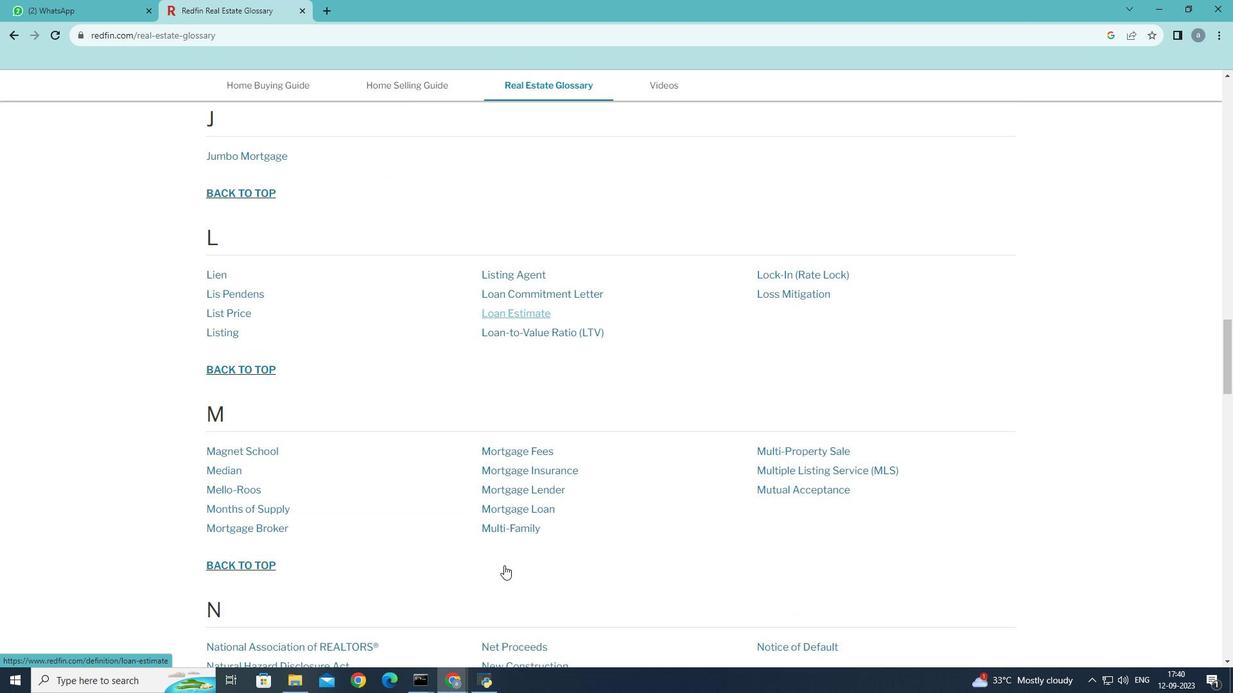 
Action: Mouse scrolled (504, 565) with delta (0, 0)
Screenshot: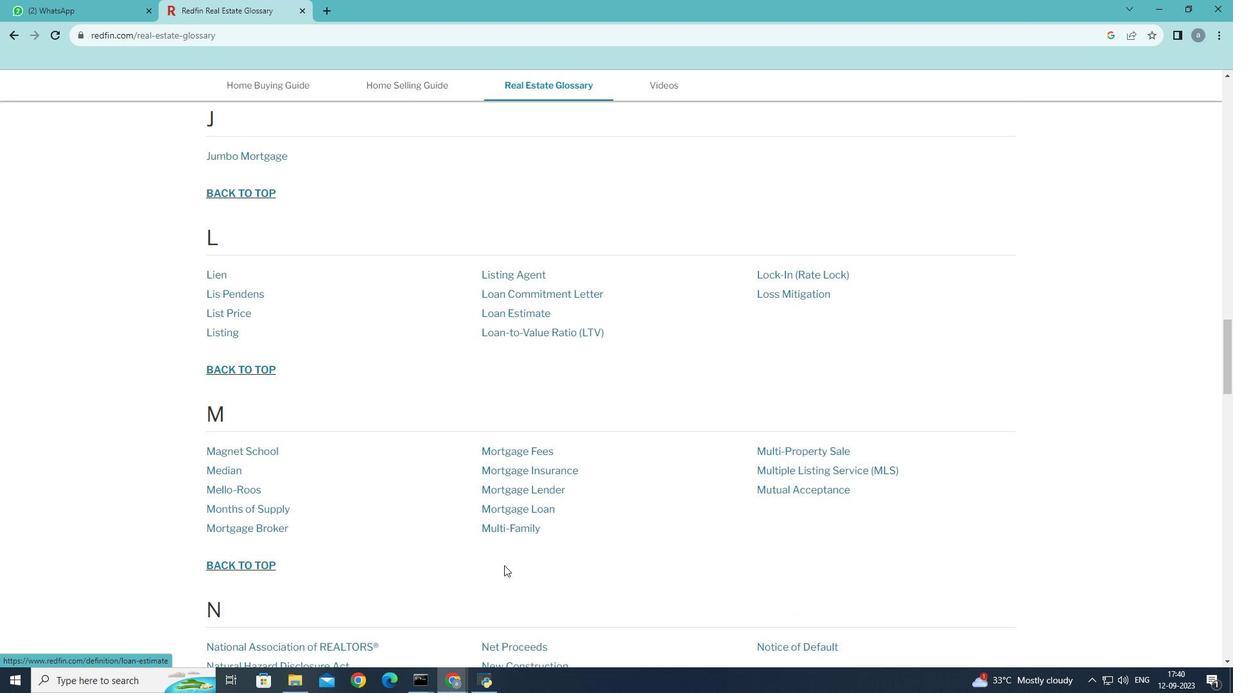 
Action: Mouse scrolled (504, 565) with delta (0, 0)
Screenshot: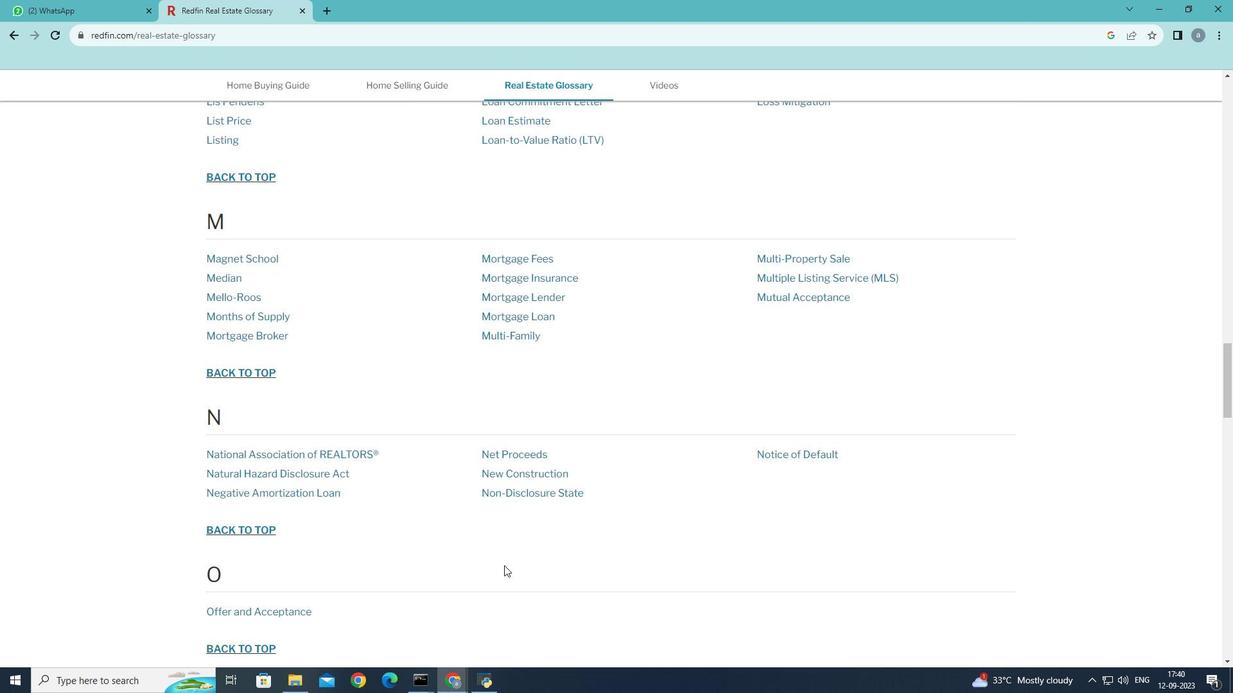 
Action: Mouse scrolled (504, 565) with delta (0, 0)
Screenshot: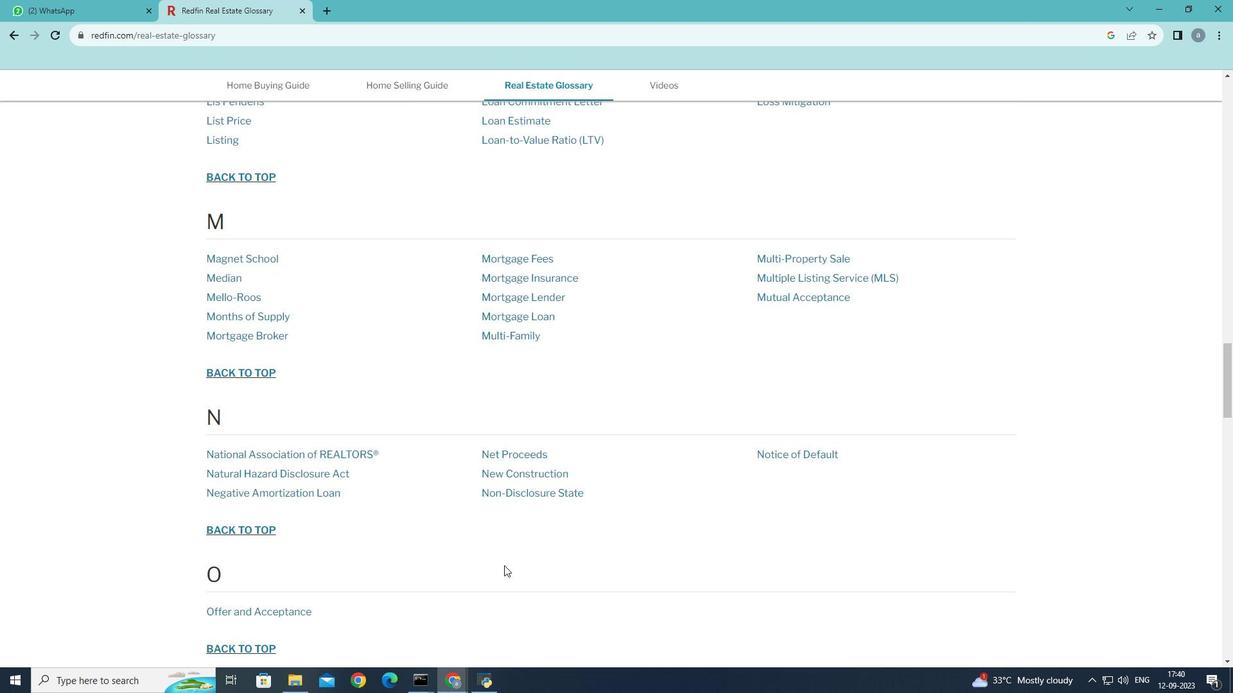 
Action: Mouse scrolled (504, 565) with delta (0, 0)
Screenshot: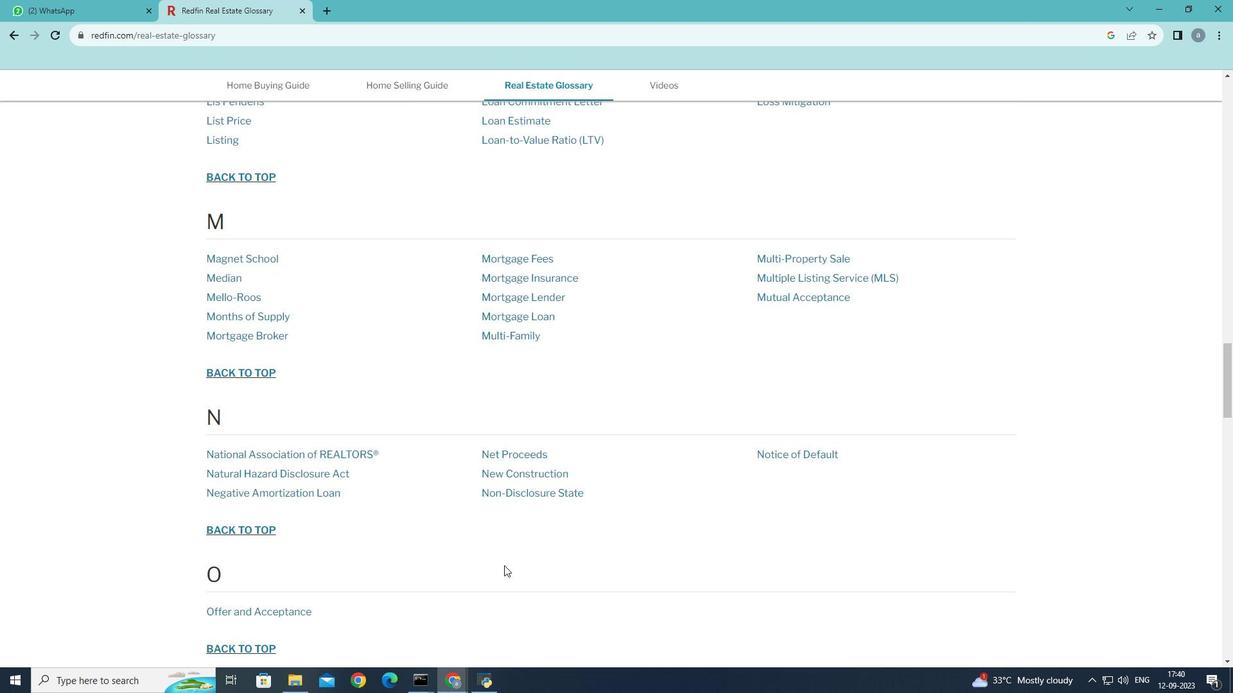 
Action: Mouse scrolled (504, 565) with delta (0, 0)
Screenshot: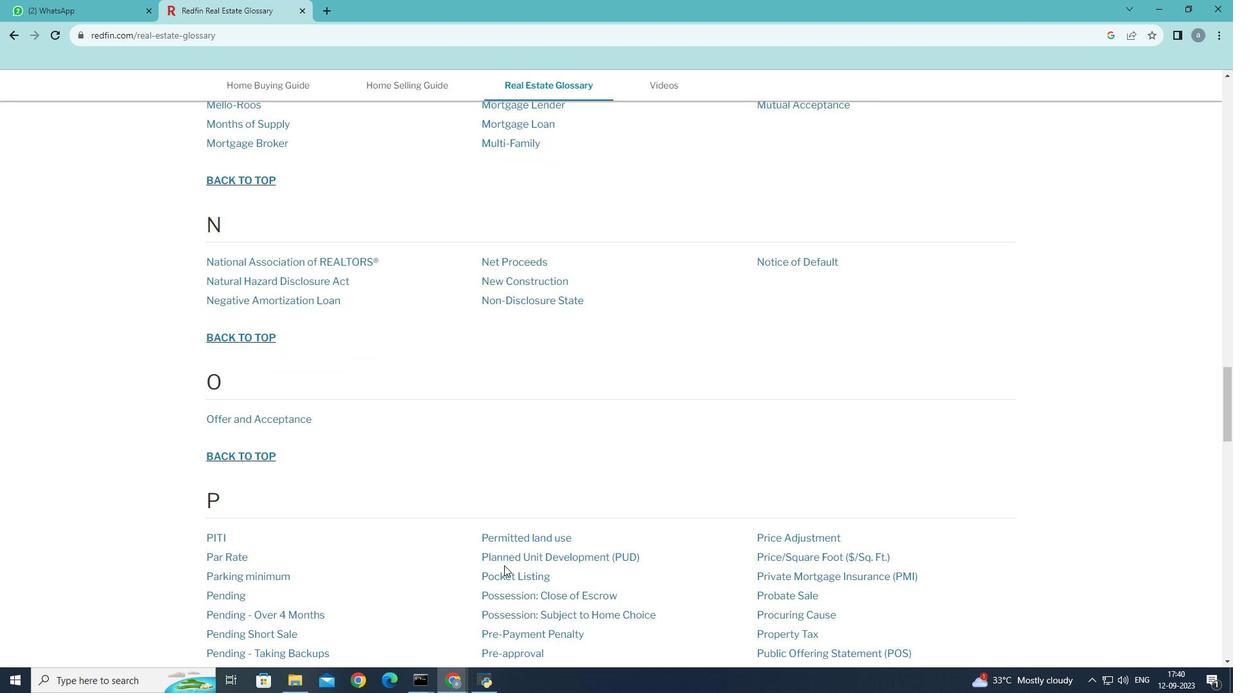 
Action: Mouse scrolled (504, 565) with delta (0, 0)
Screenshot: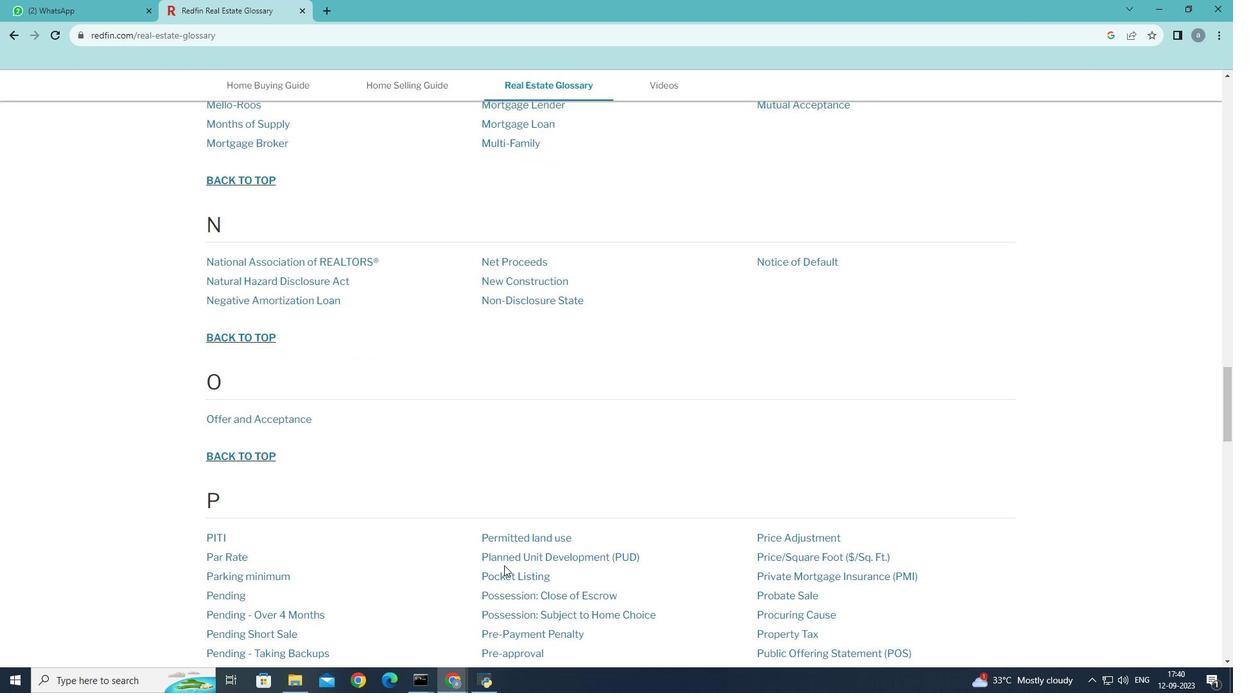 
Action: Mouse scrolled (504, 565) with delta (0, 0)
Screenshot: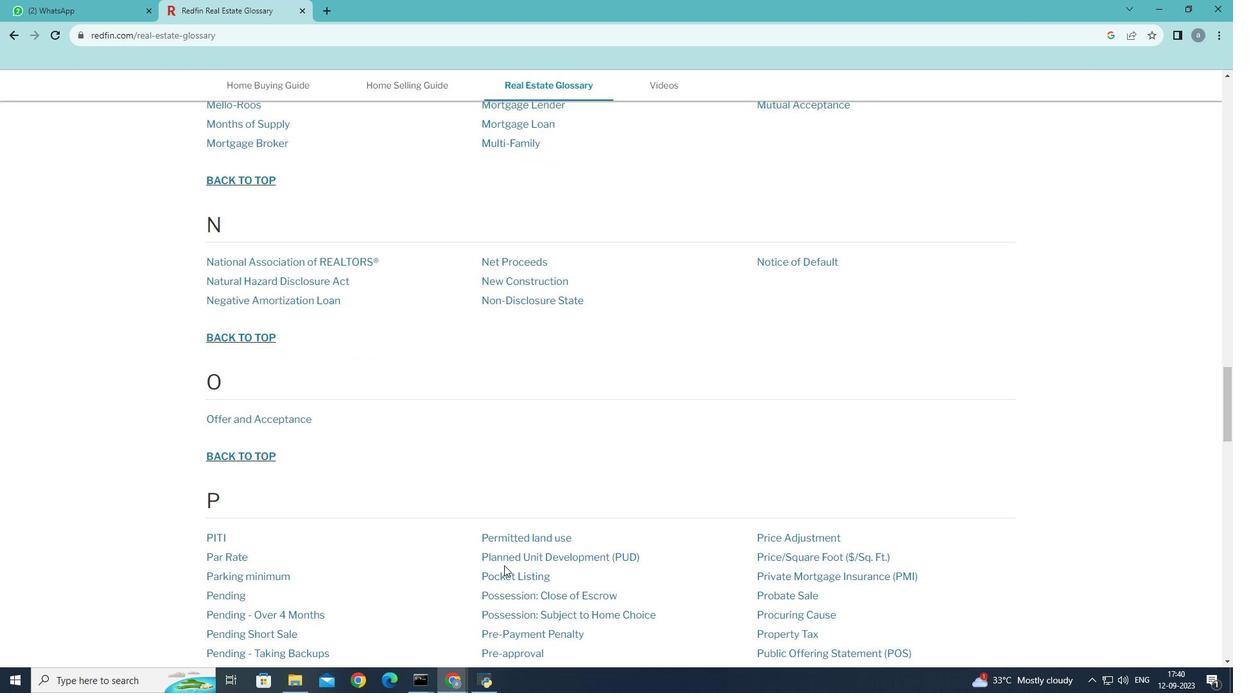 
Action: Mouse moved to (400, 487)
Screenshot: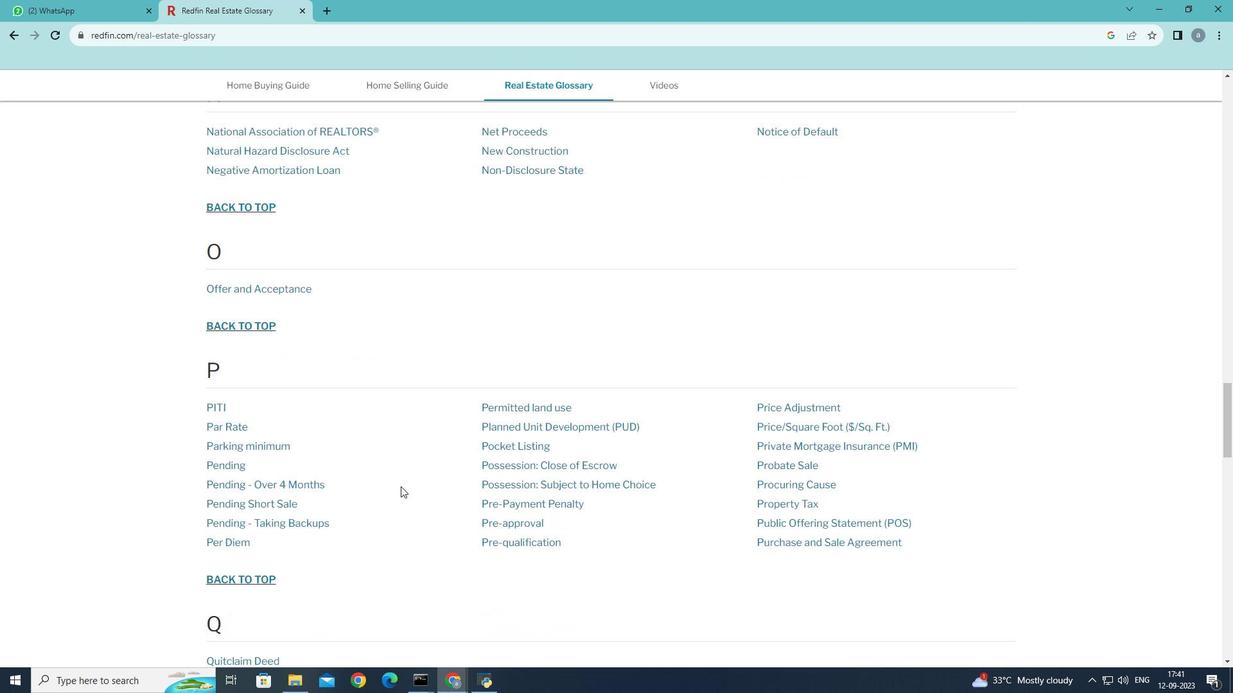 
Action: Mouse scrolled (400, 486) with delta (0, 0)
Screenshot: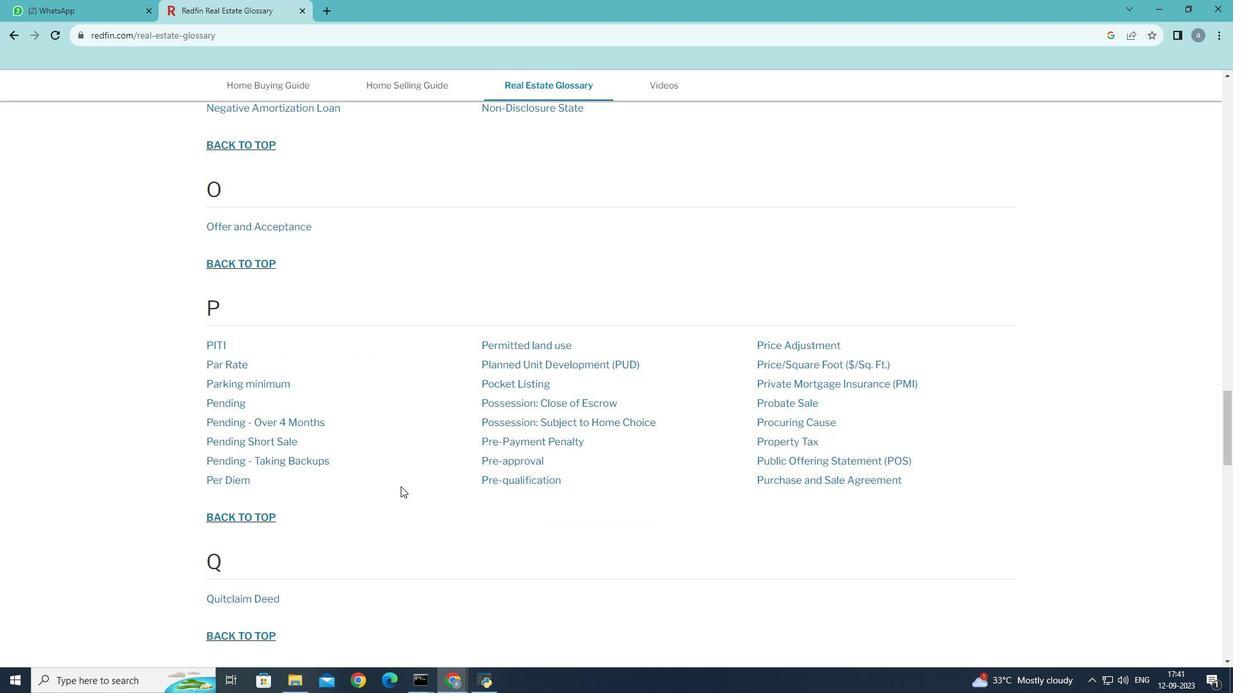 
Action: Mouse scrolled (400, 486) with delta (0, 0)
Screenshot: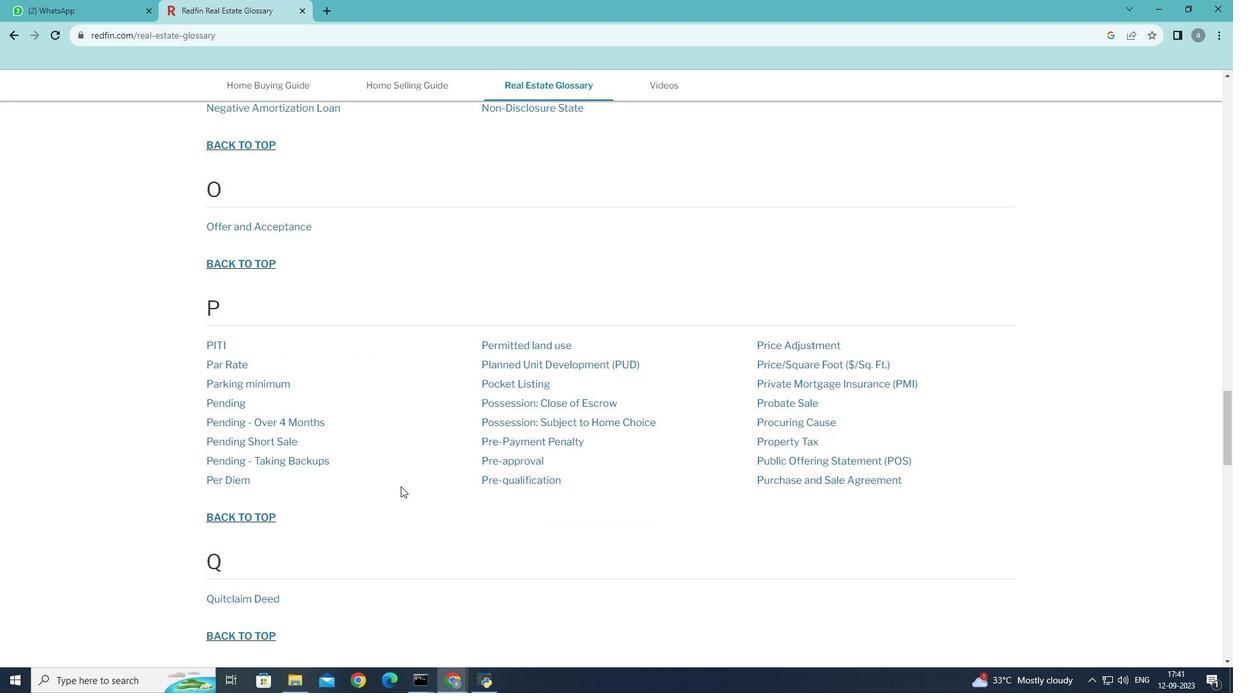 
Action: Mouse scrolled (400, 486) with delta (0, 0)
Screenshot: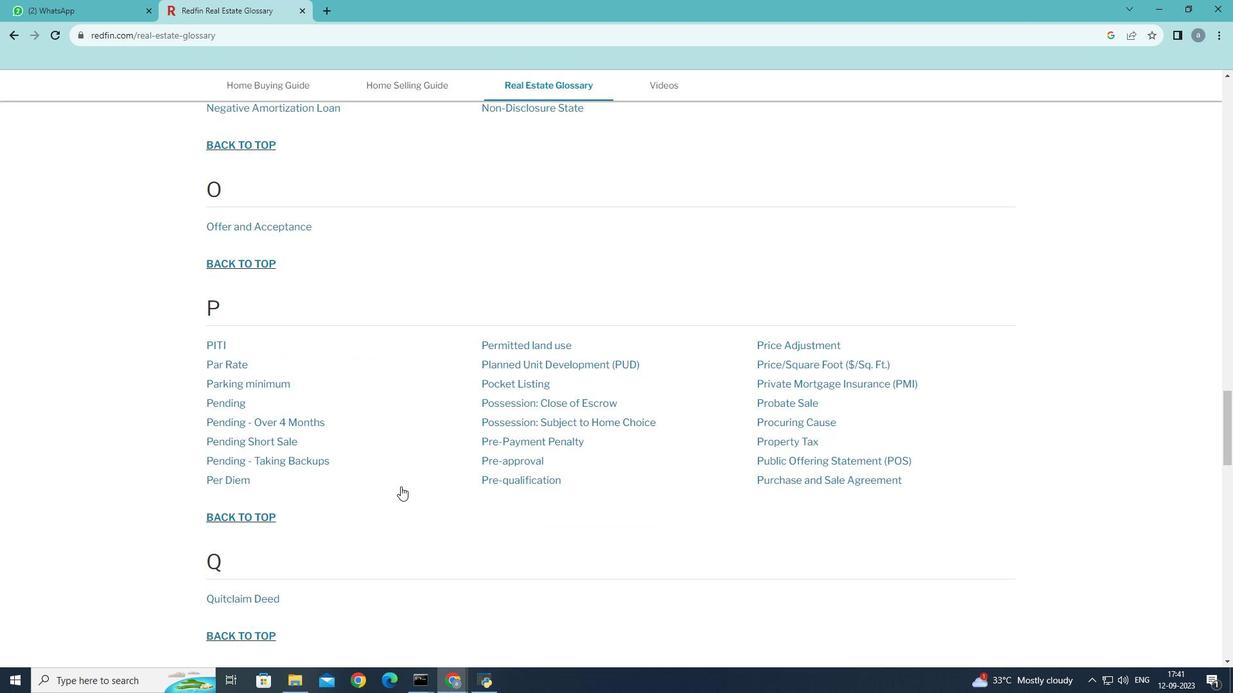 
Action: Mouse scrolled (400, 486) with delta (0, 0)
Screenshot: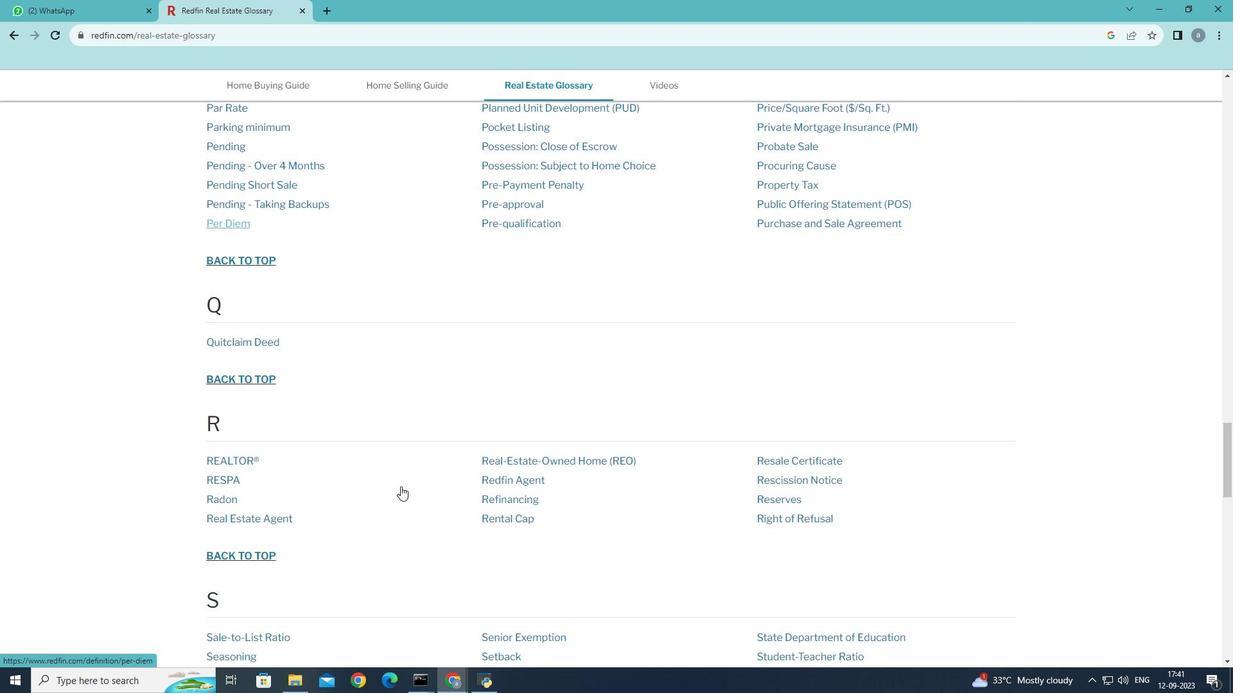 
Action: Mouse scrolled (400, 486) with delta (0, 0)
Screenshot: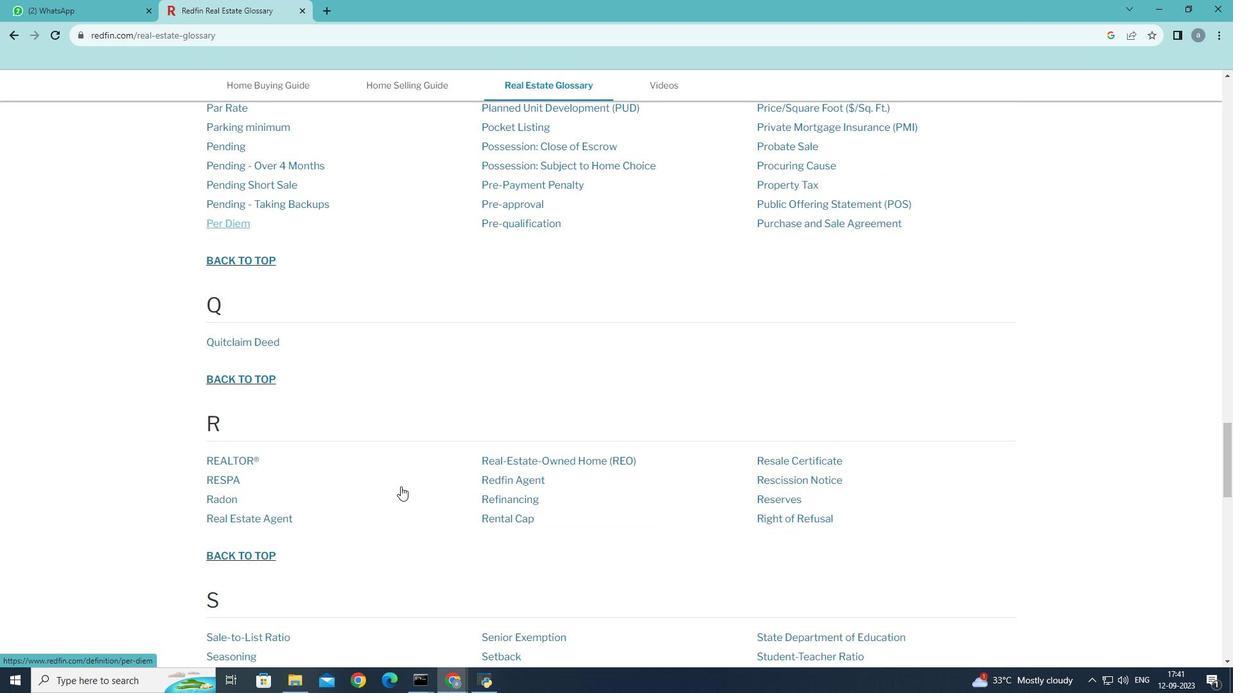 
Action: Mouse scrolled (400, 486) with delta (0, 0)
Screenshot: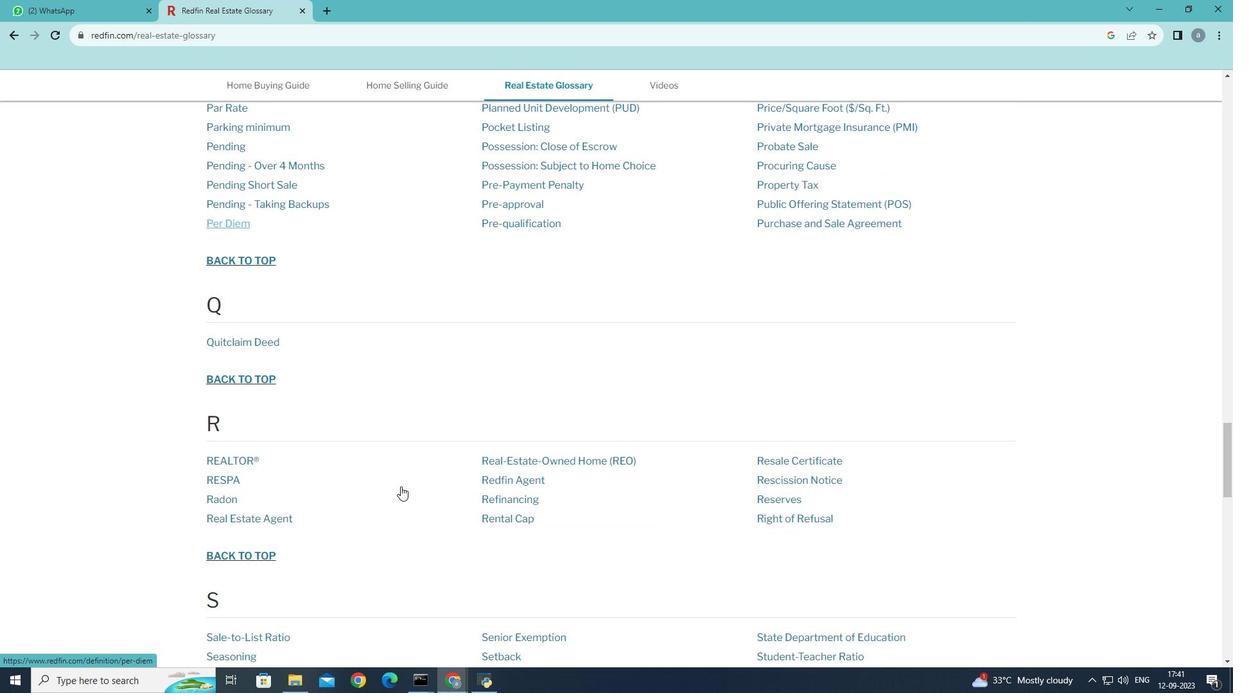 
Action: Mouse scrolled (400, 486) with delta (0, 0)
Screenshot: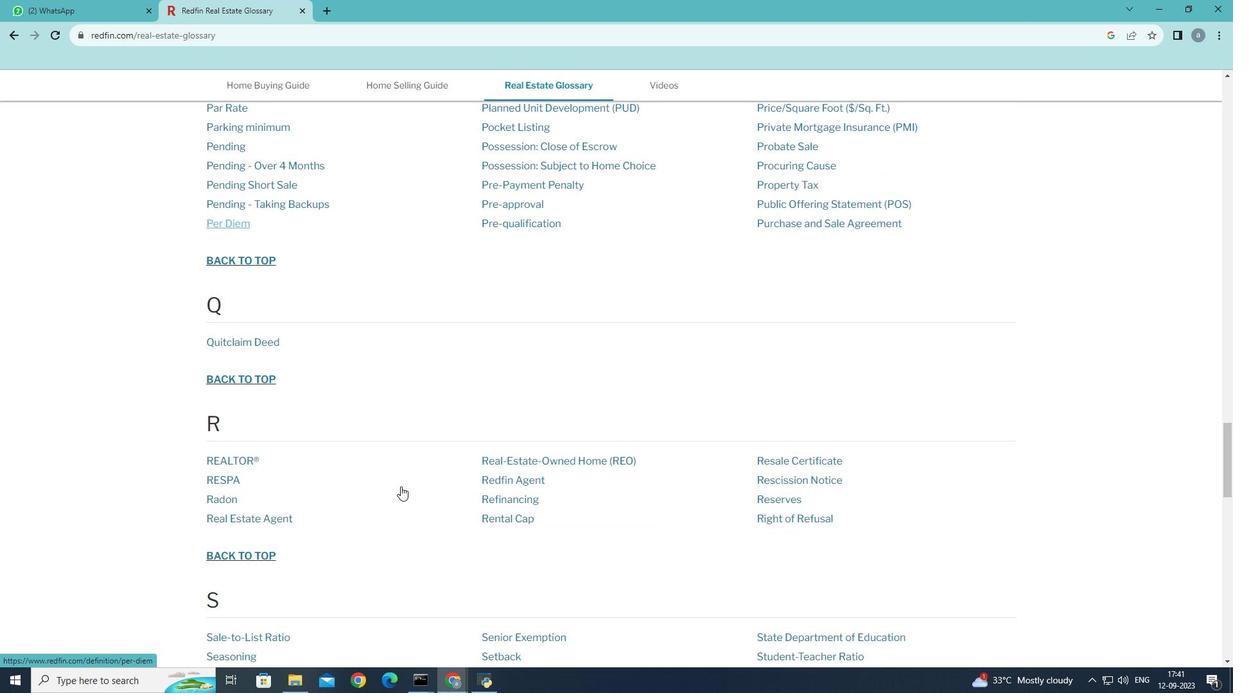 
Action: Mouse scrolled (400, 486) with delta (0, 0)
Screenshot: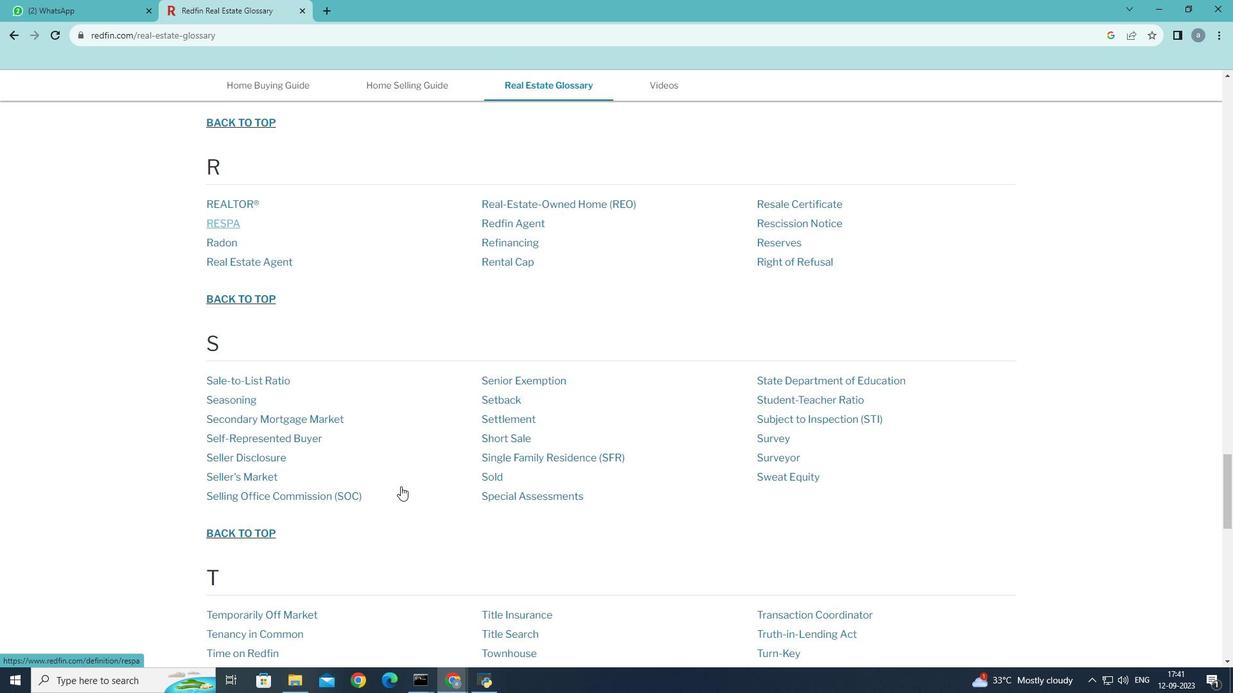 
Action: Mouse scrolled (400, 486) with delta (0, 0)
Screenshot: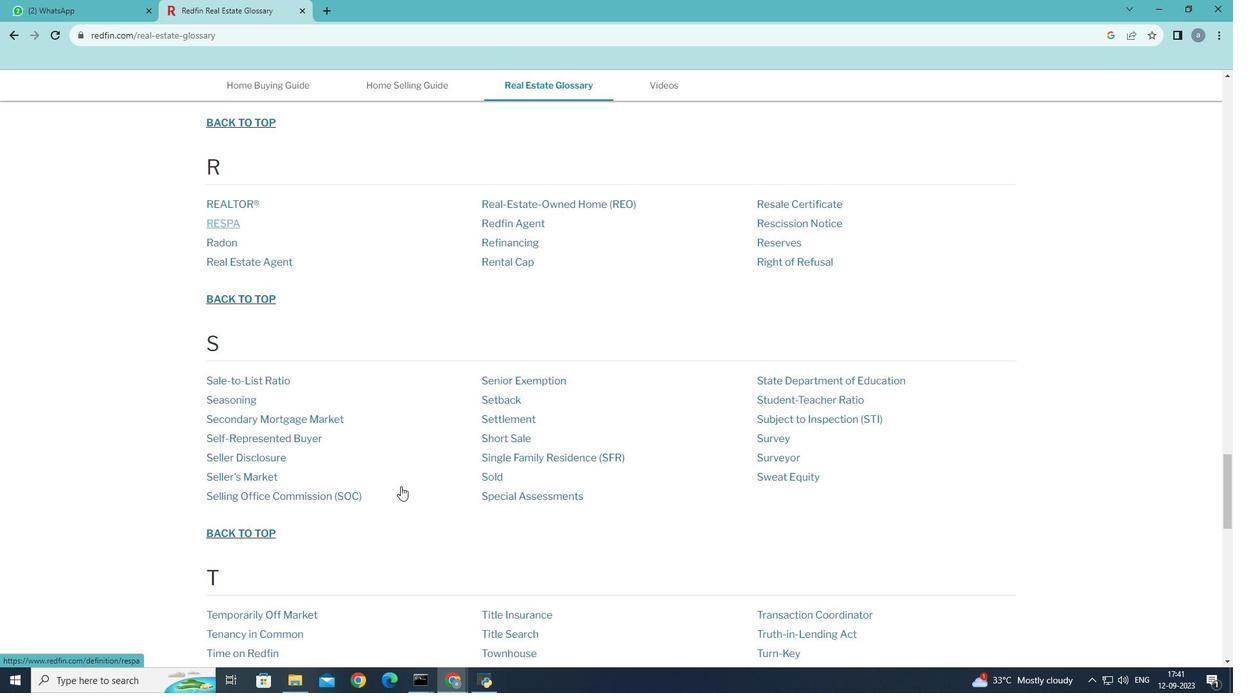 
Action: Mouse scrolled (400, 486) with delta (0, 0)
Screenshot: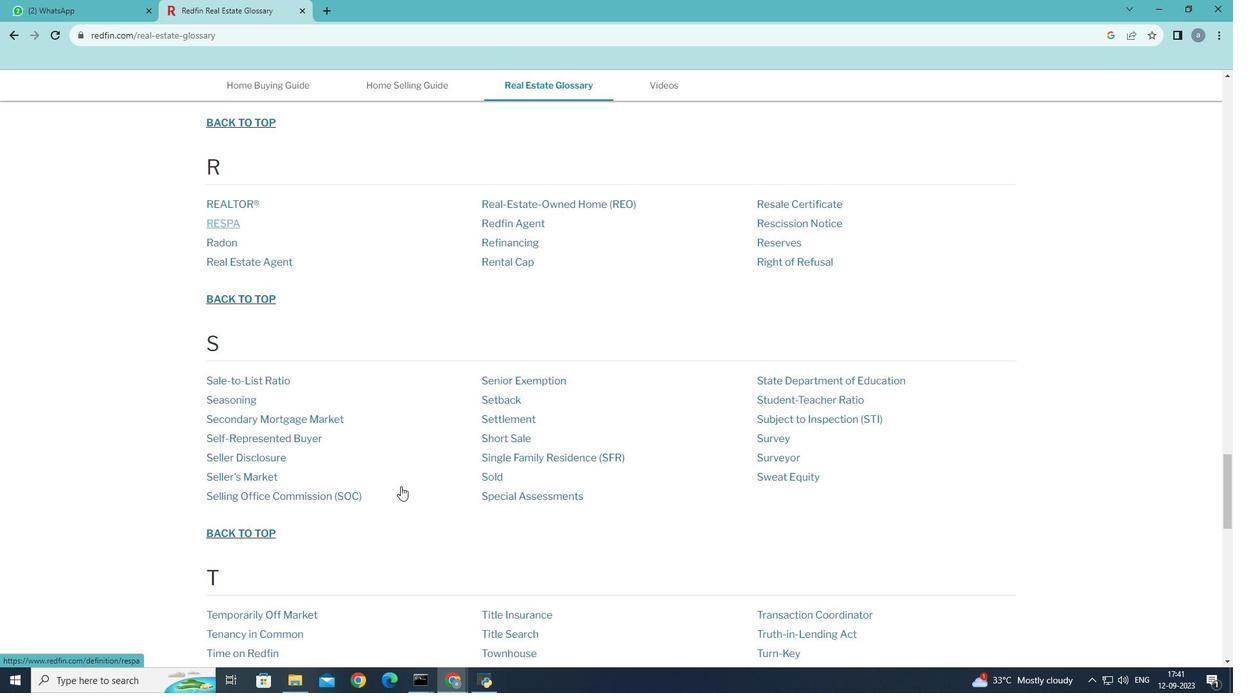 
Action: Mouse scrolled (400, 486) with delta (0, 0)
Screenshot: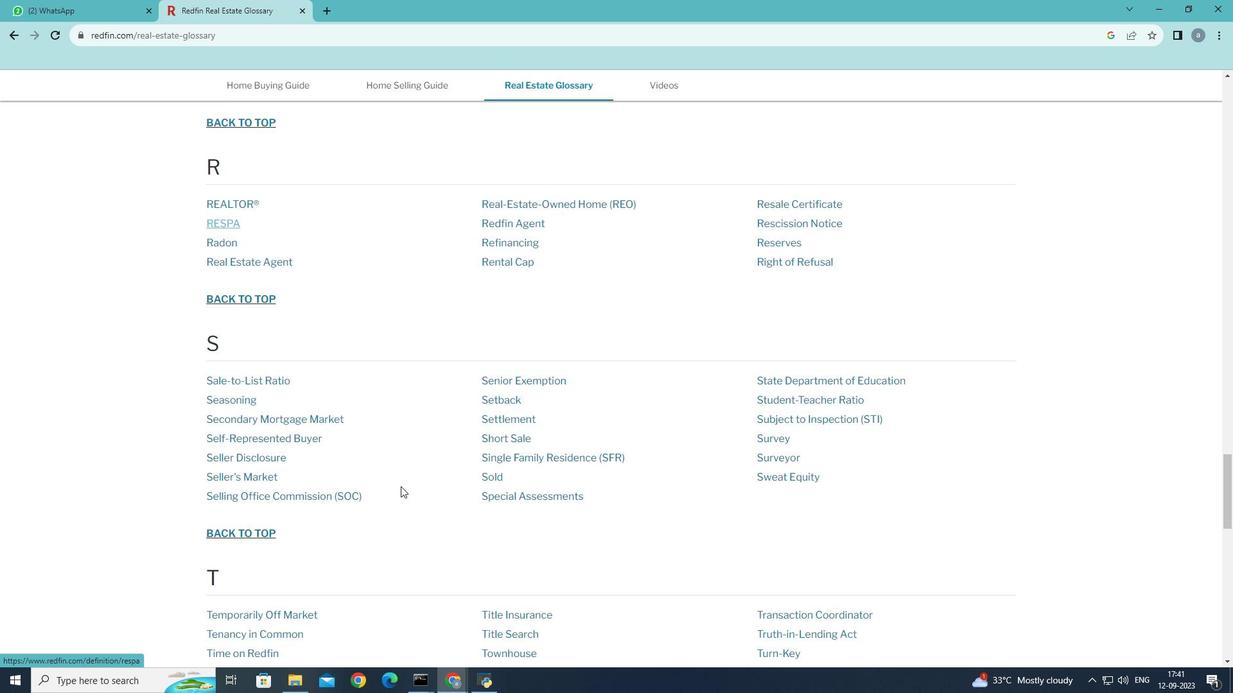 
Action: Mouse scrolled (400, 486) with delta (0, 0)
Screenshot: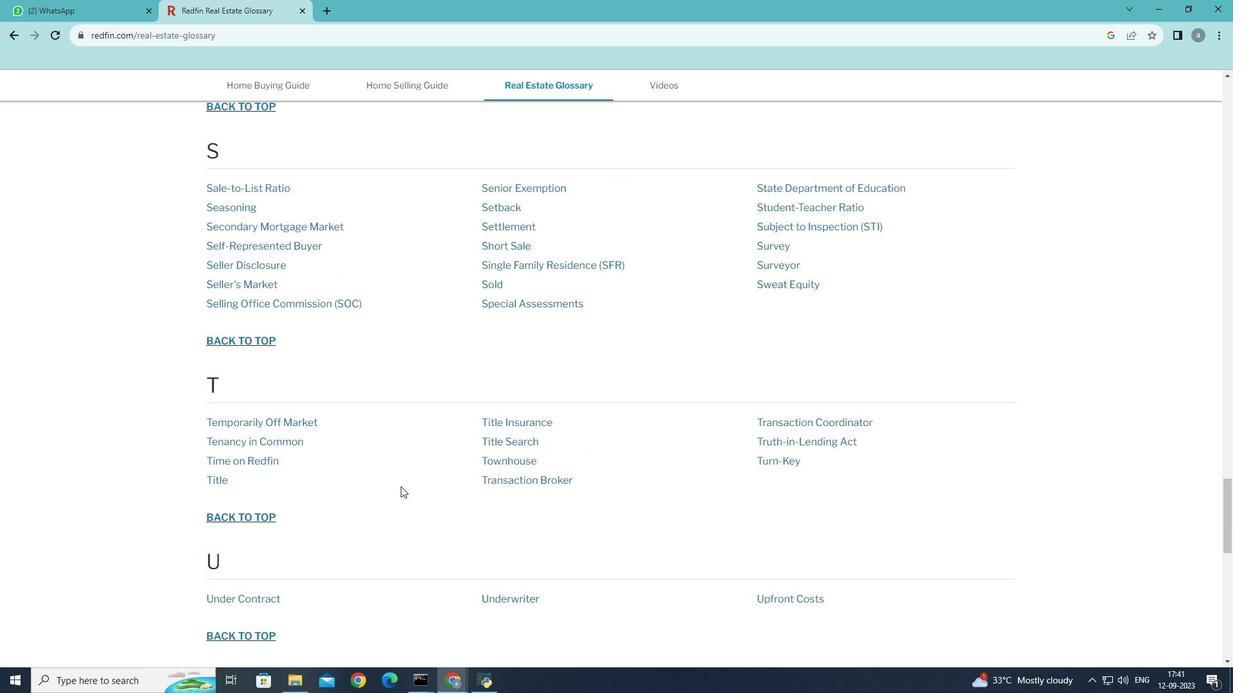 
Action: Mouse scrolled (400, 486) with delta (0, 0)
Screenshot: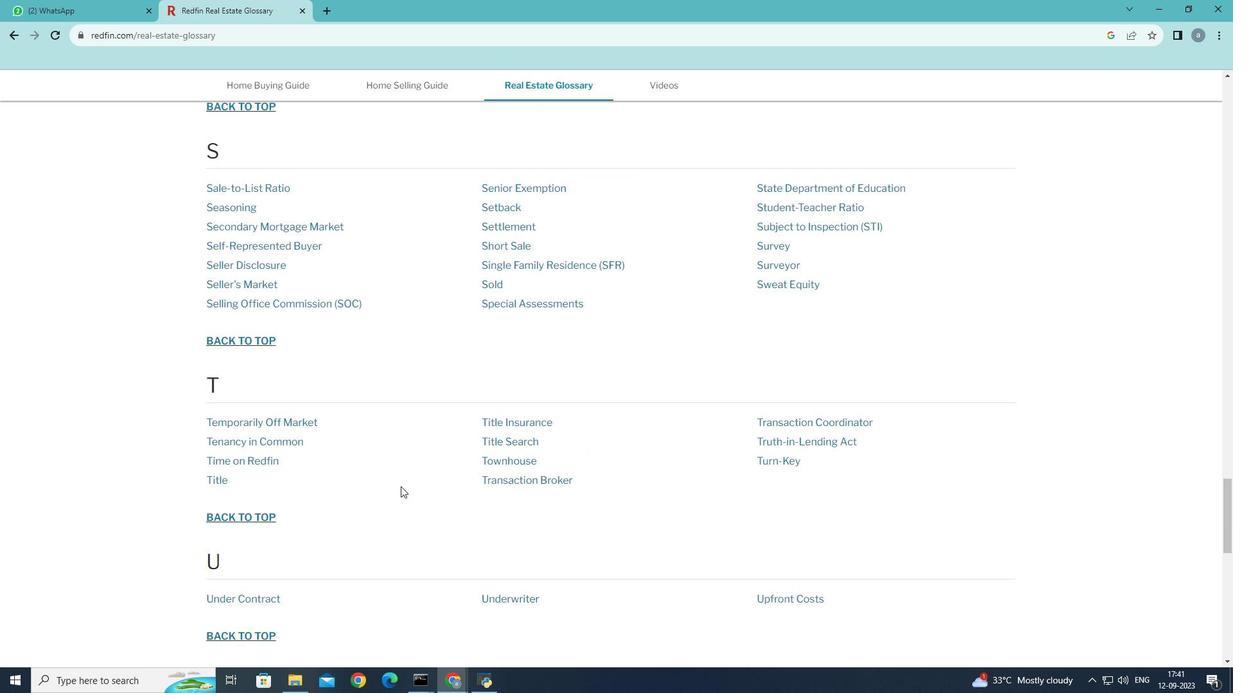 
Action: Mouse scrolled (400, 486) with delta (0, 0)
Screenshot: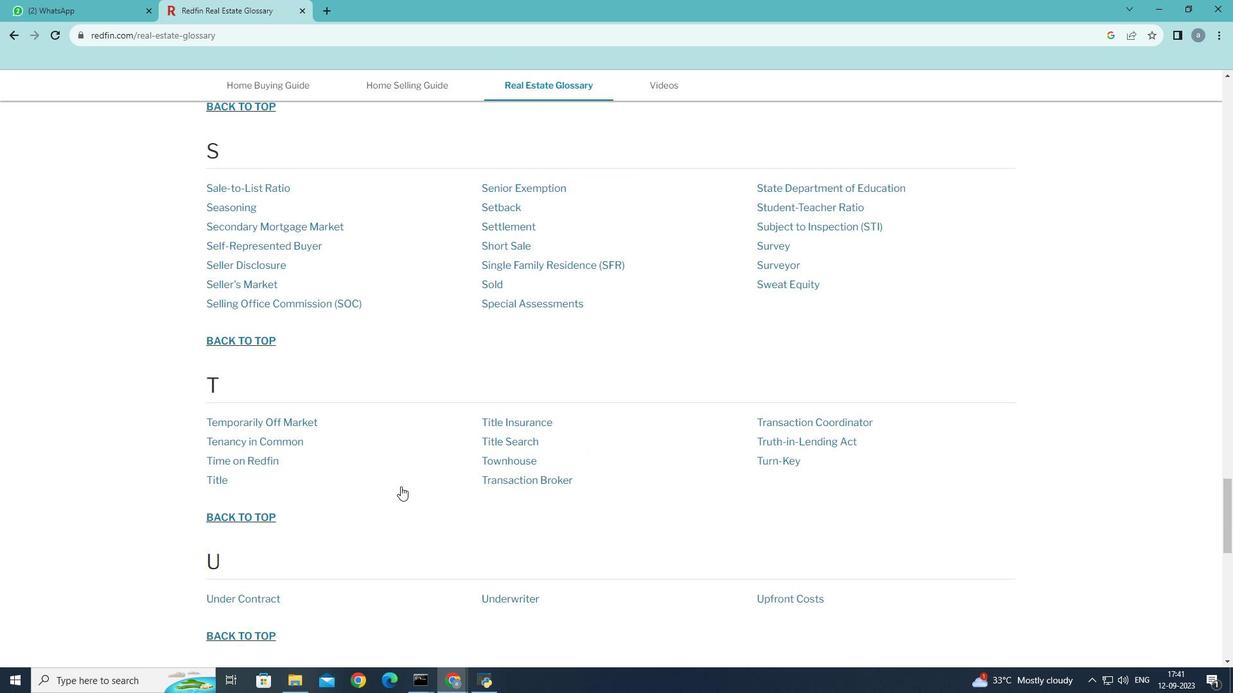 
Action: Mouse scrolled (400, 486) with delta (0, 0)
Screenshot: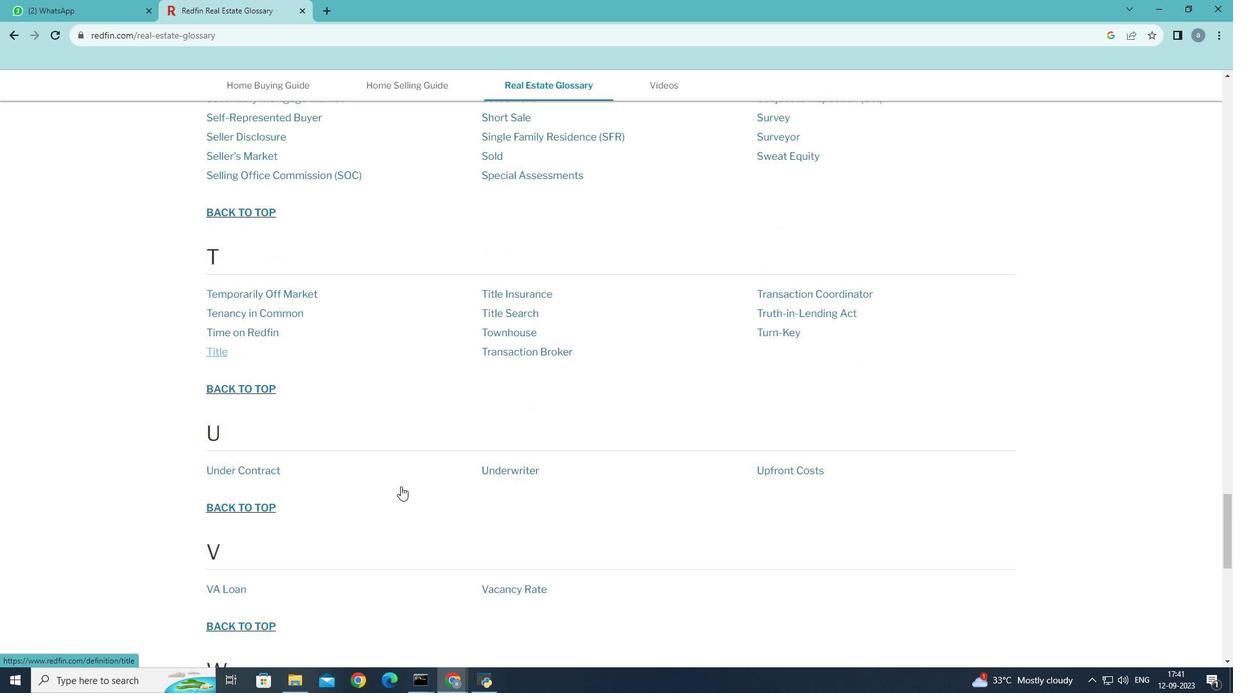 
Action: Mouse scrolled (400, 486) with delta (0, 0)
Screenshot: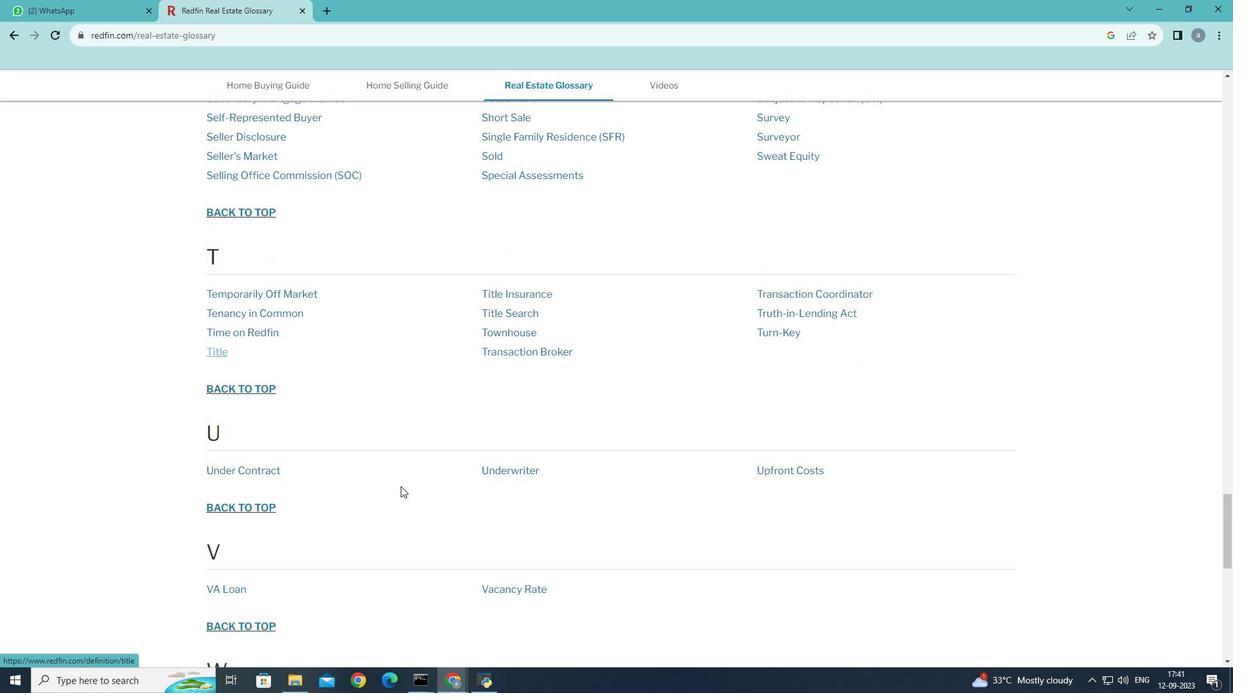 
Action: Mouse moved to (504, 469)
Screenshot: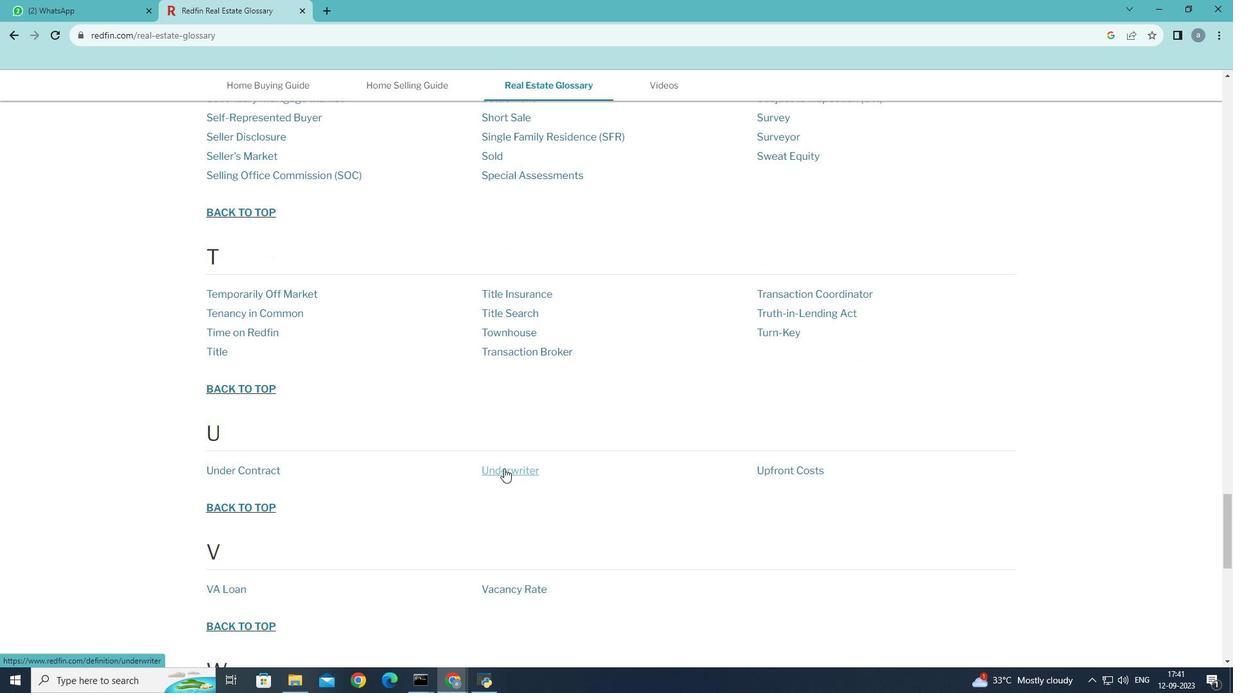 
Action: Mouse pressed left at (504, 469)
Screenshot: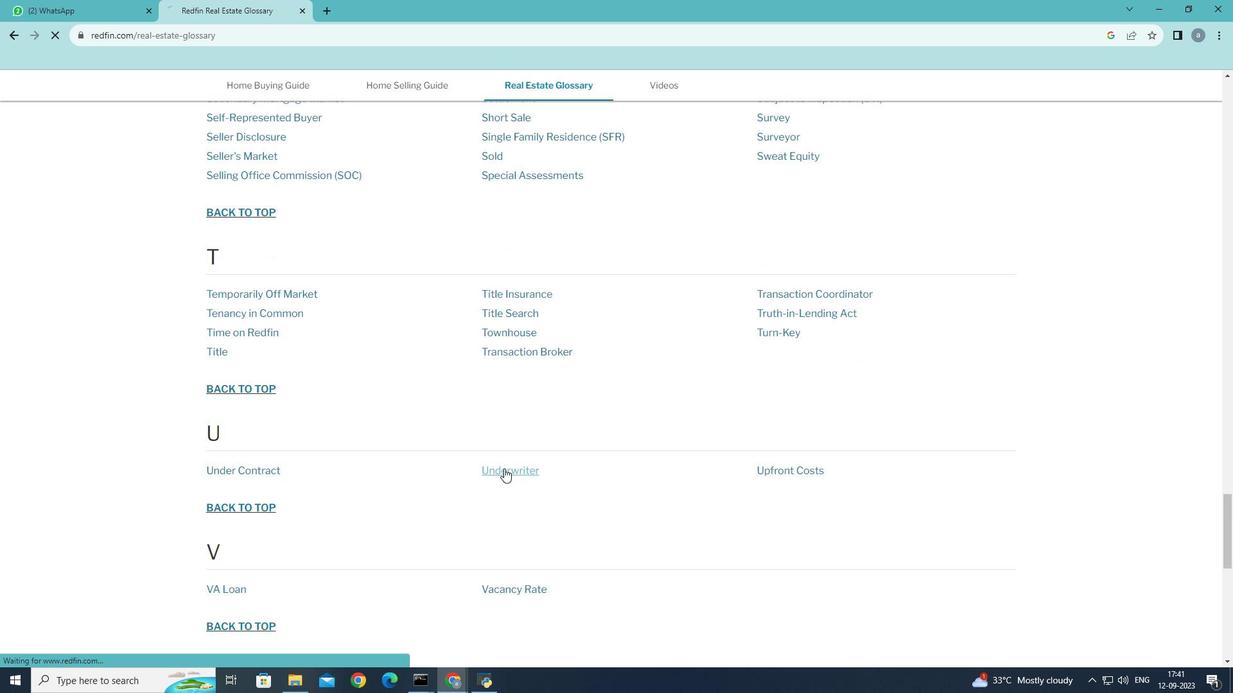 
